 Task: View property listings for Spanish-style homes in Santa Fe, New Mexico, with a courtyard and tile flooring, and prioritize properties with southwestern flair.
Action: Mouse pressed left at (355, 244)
Screenshot: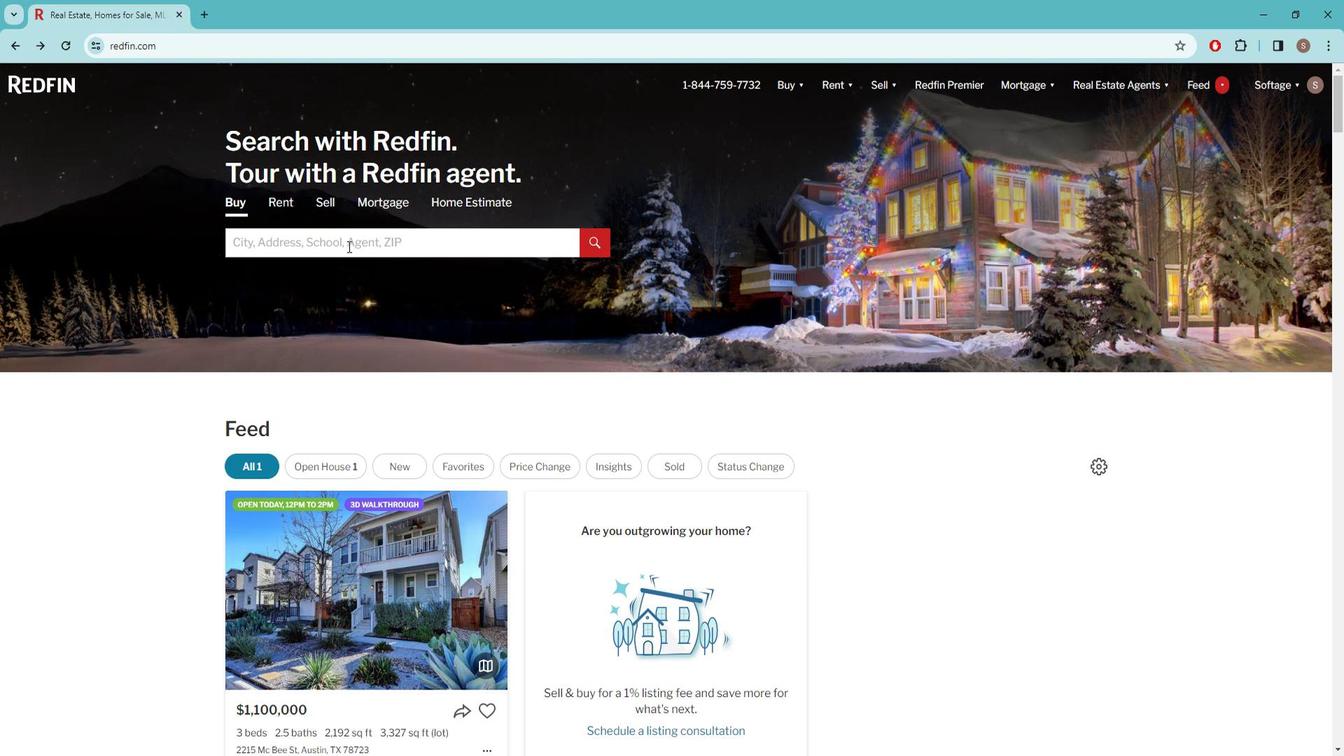 
Action: Key pressed s<Key.caps_lock>ANTA<Key.space><Key.caps_lock>f<Key.caps_lock>E
Screenshot: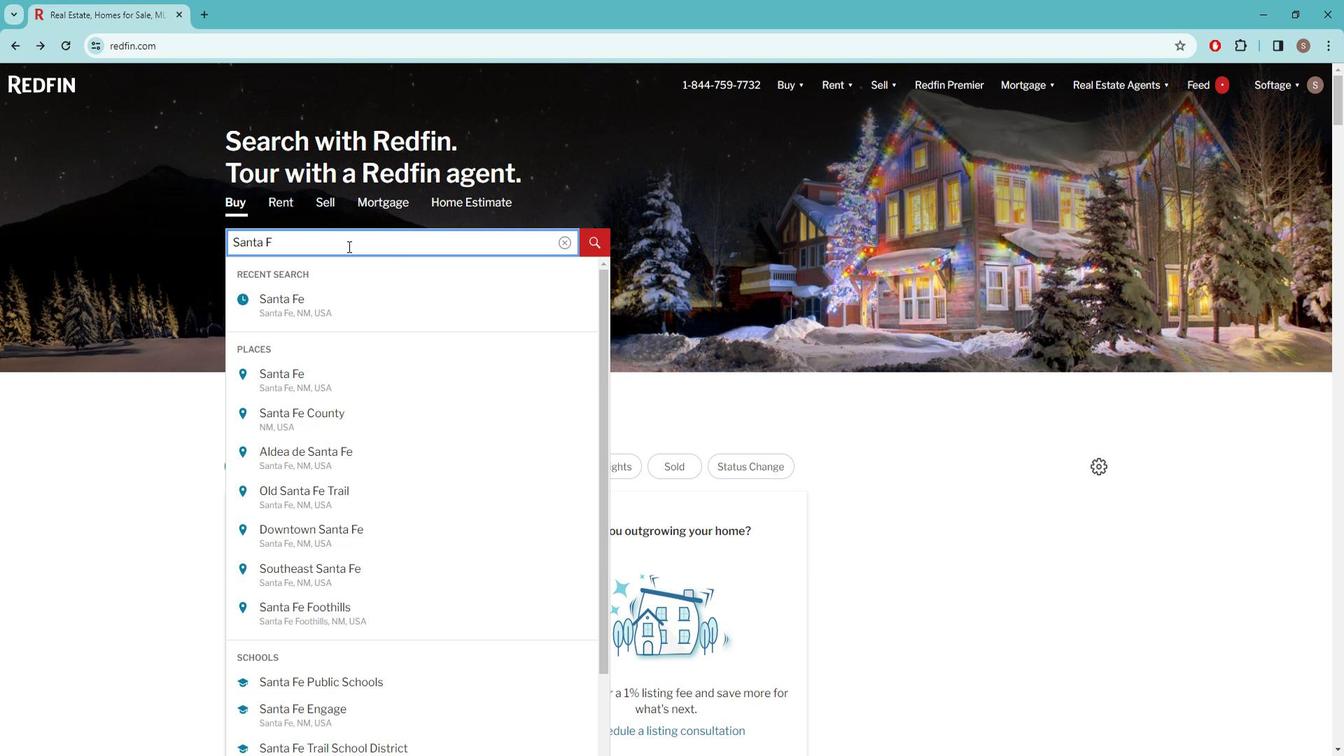 
Action: Mouse moved to (355, 291)
Screenshot: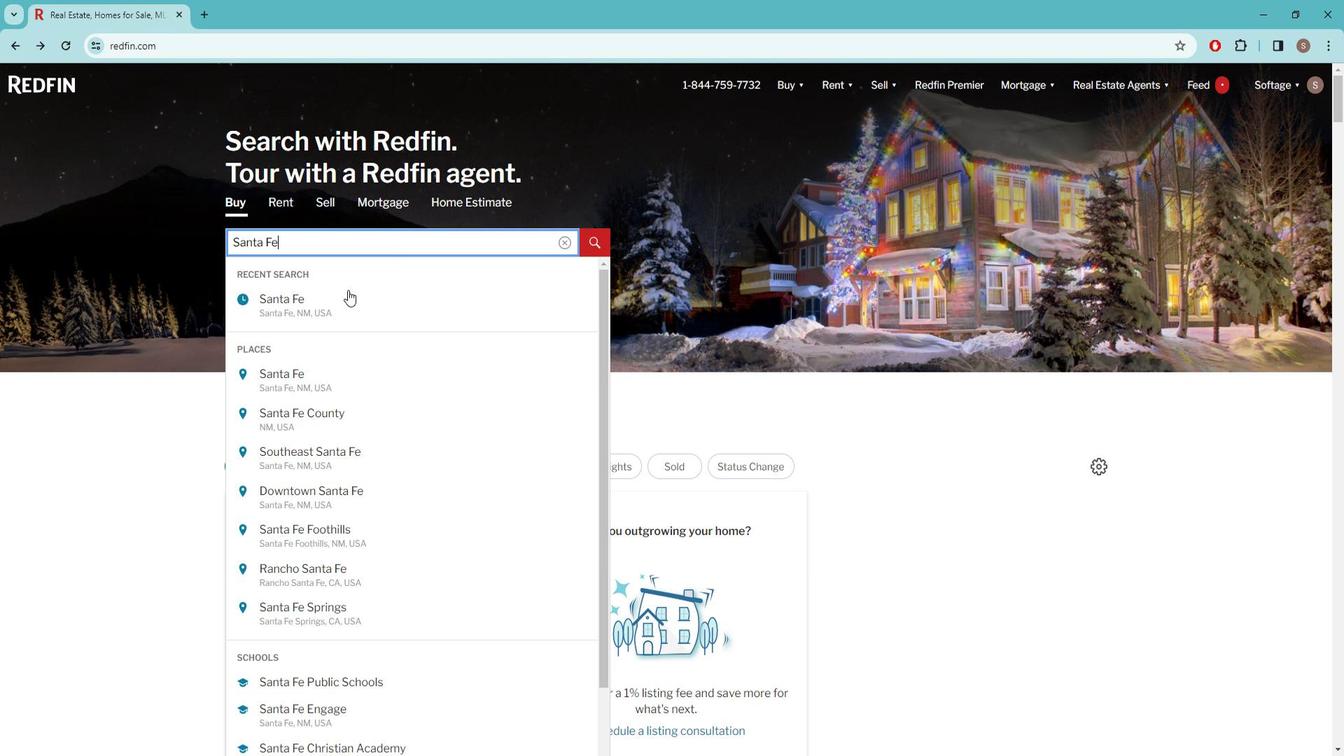 
Action: Mouse pressed left at (355, 291)
Screenshot: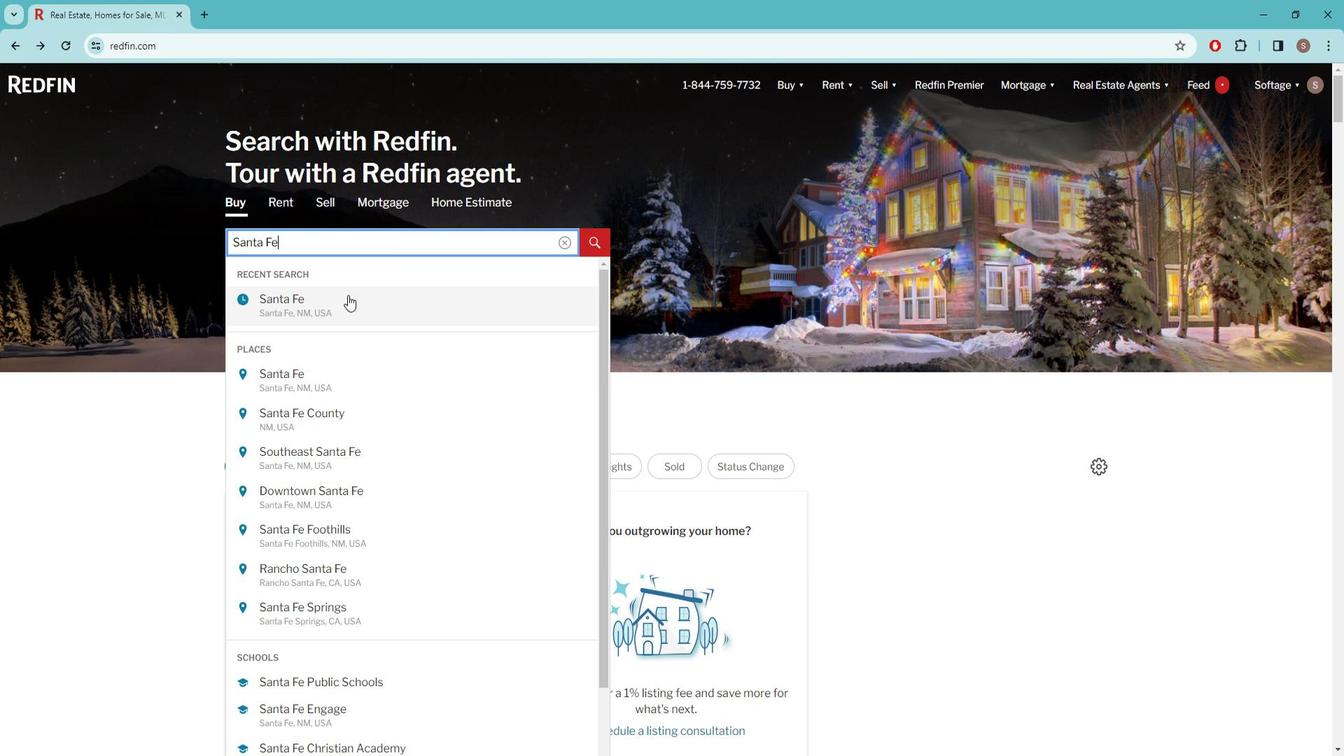 
Action: Mouse moved to (1189, 176)
Screenshot: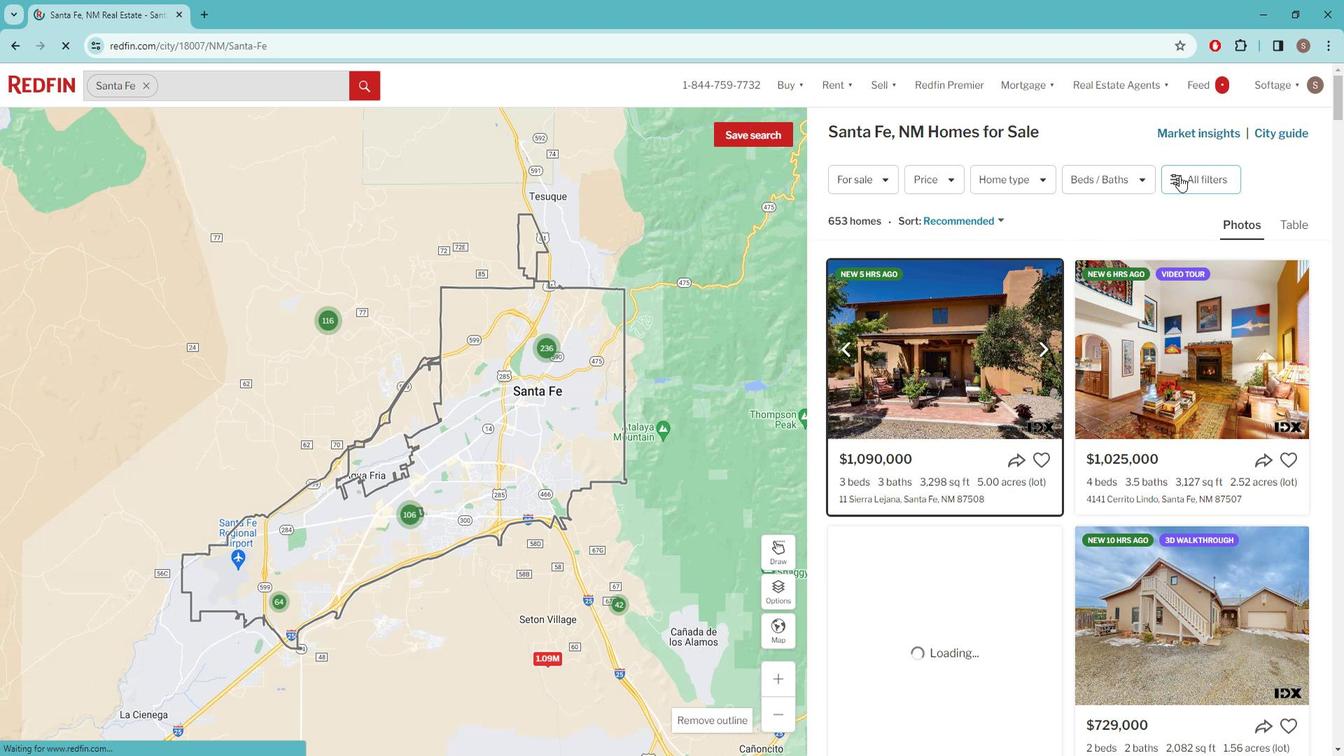 
Action: Mouse pressed left at (1189, 176)
Screenshot: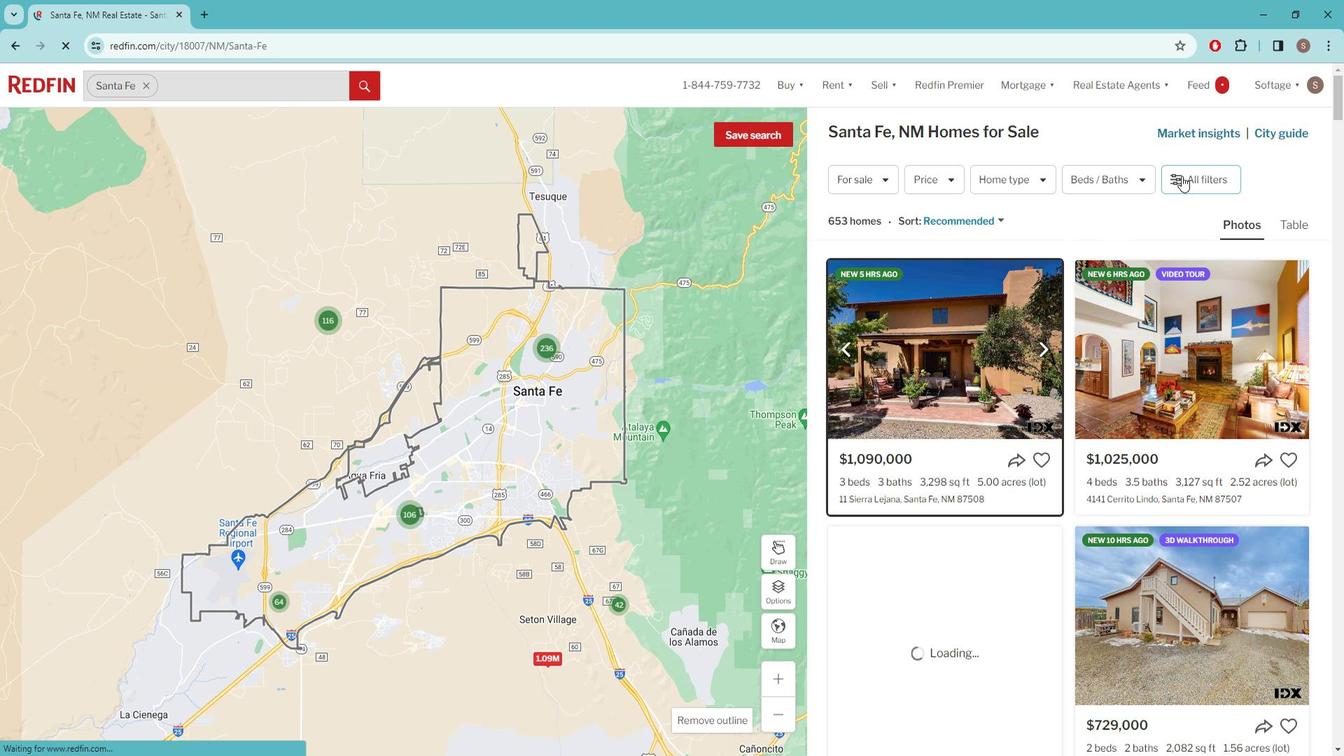 
Action: Mouse pressed left at (1189, 176)
Screenshot: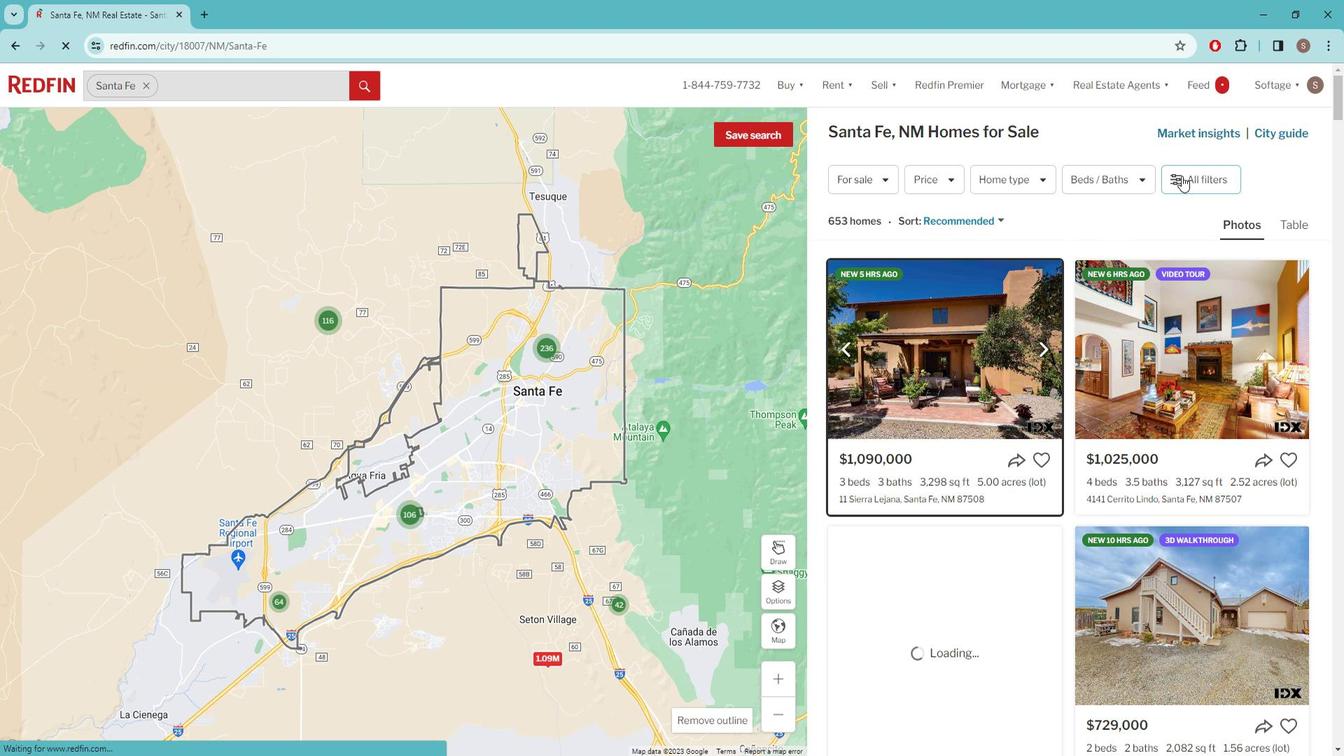 
Action: Mouse pressed left at (1189, 176)
Screenshot: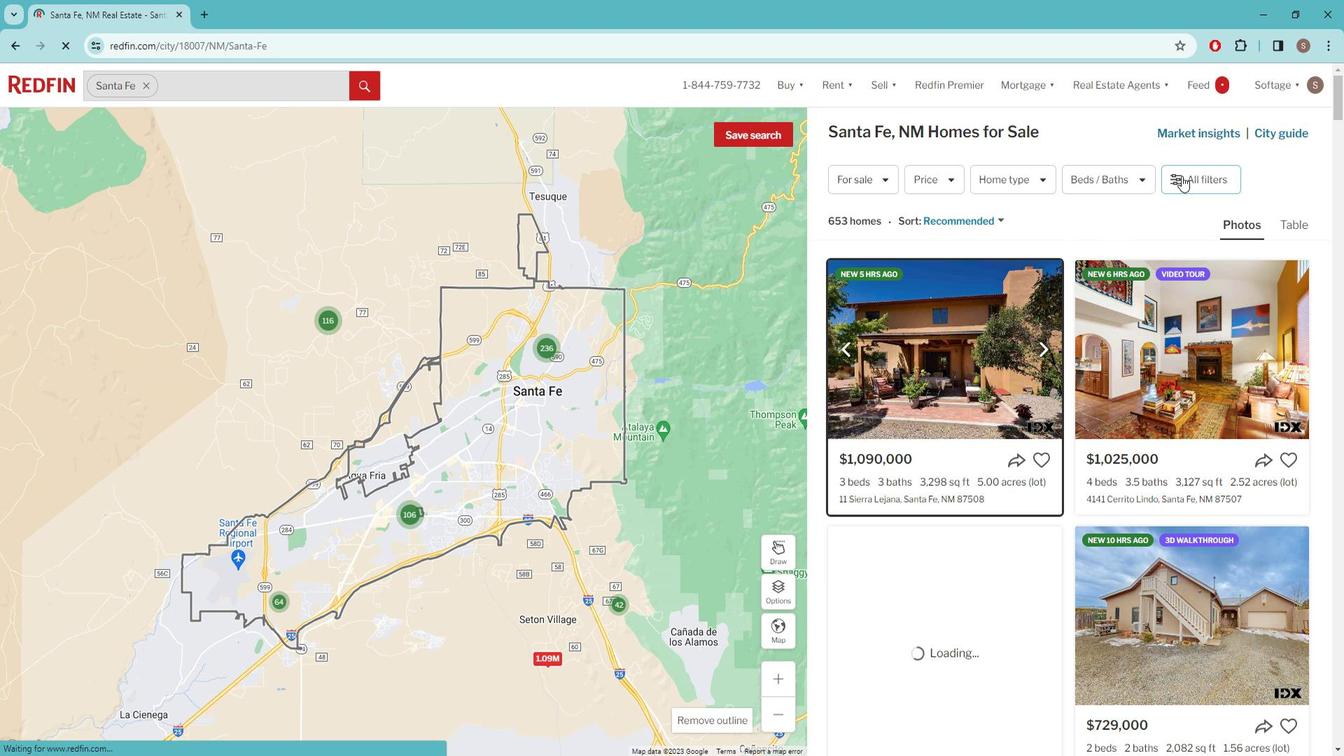 
Action: Mouse pressed left at (1189, 176)
Screenshot: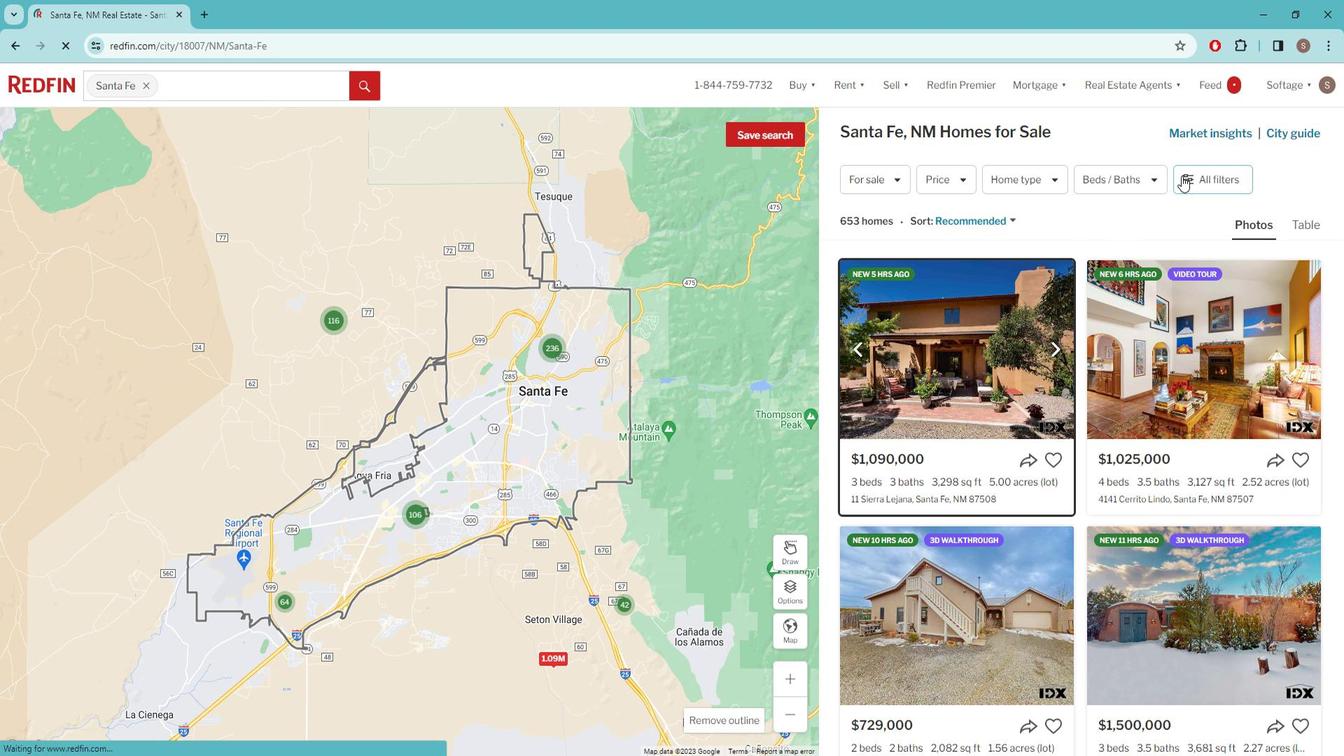 
Action: Mouse moved to (1156, 230)
Screenshot: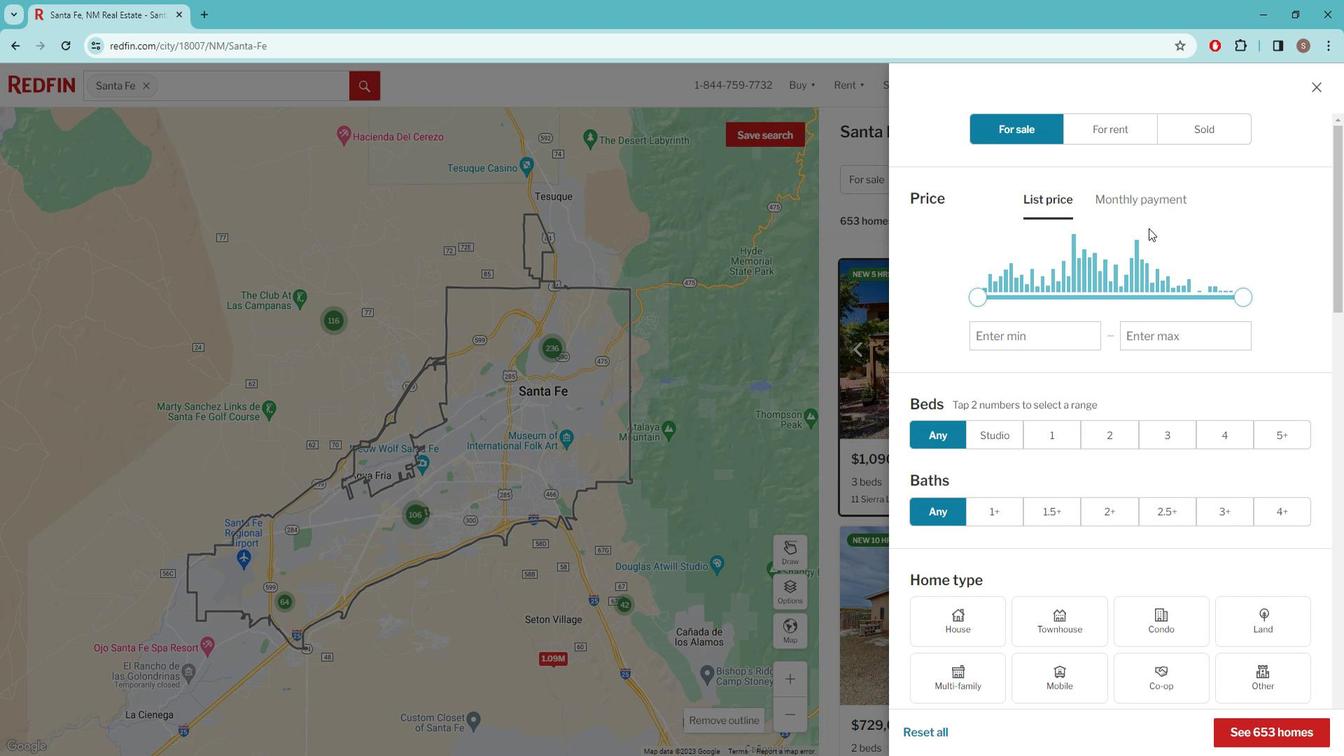 
Action: Mouse scrolled (1156, 229) with delta (0, 0)
Screenshot: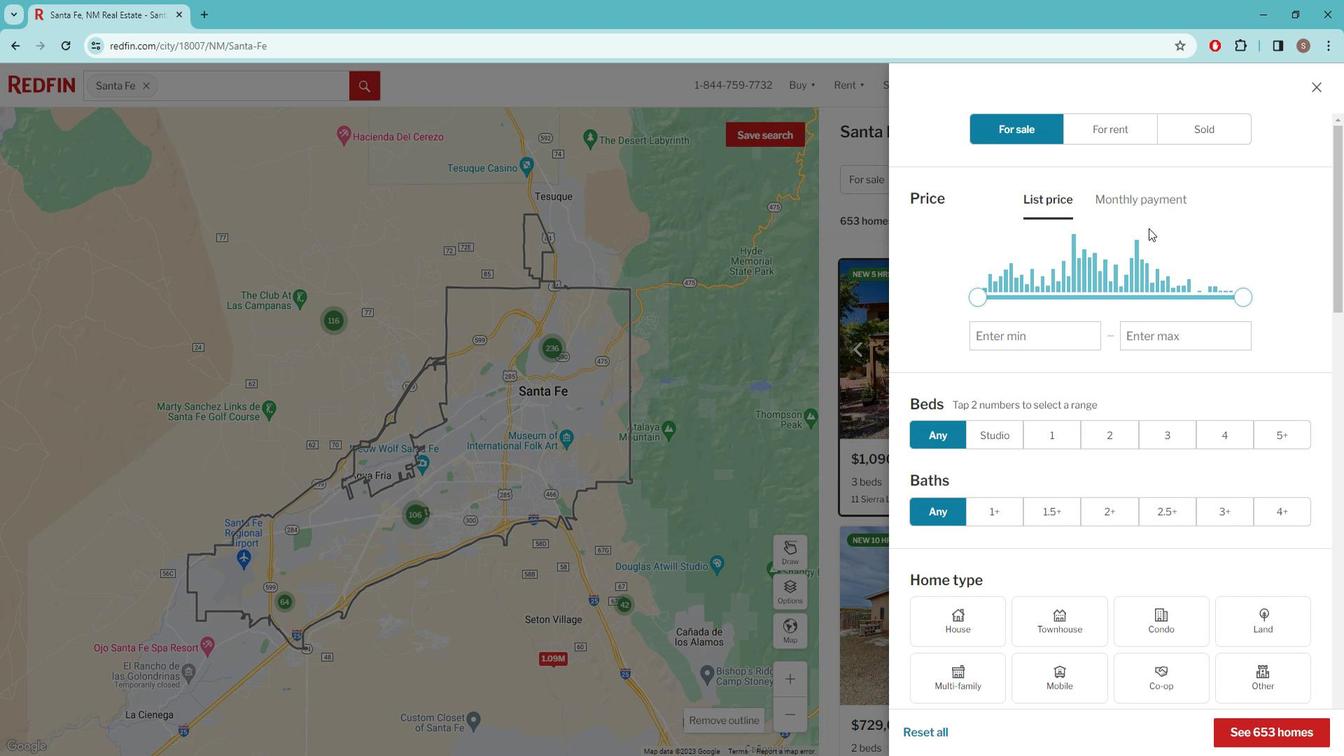 
Action: Mouse moved to (1153, 233)
Screenshot: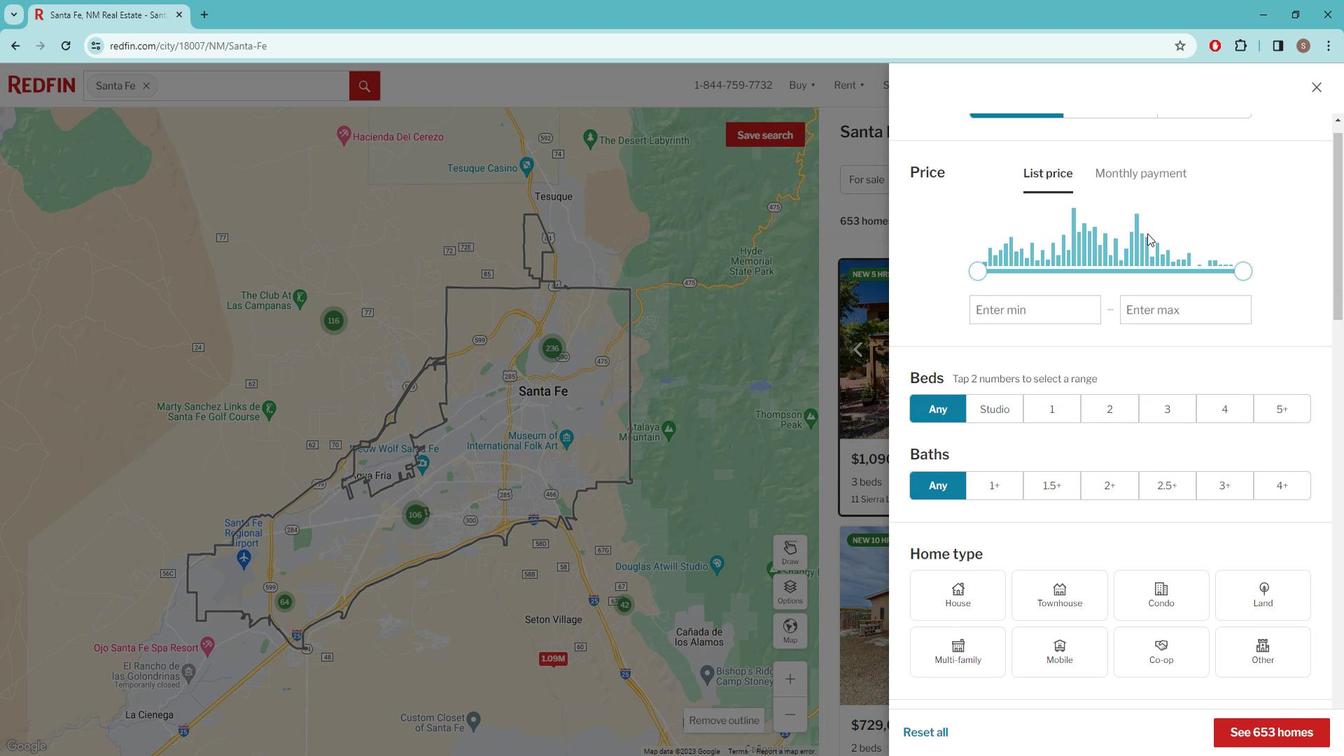 
Action: Mouse scrolled (1153, 233) with delta (0, 0)
Screenshot: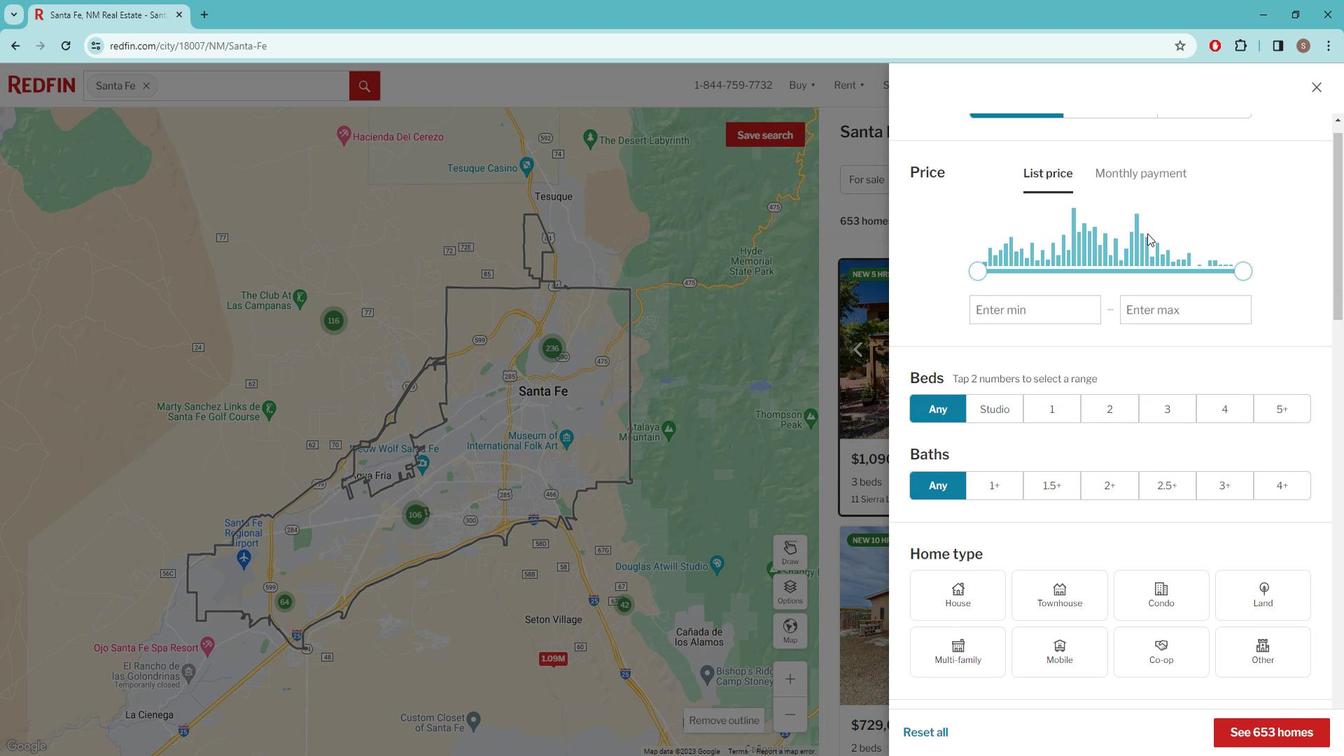 
Action: Mouse moved to (1137, 254)
Screenshot: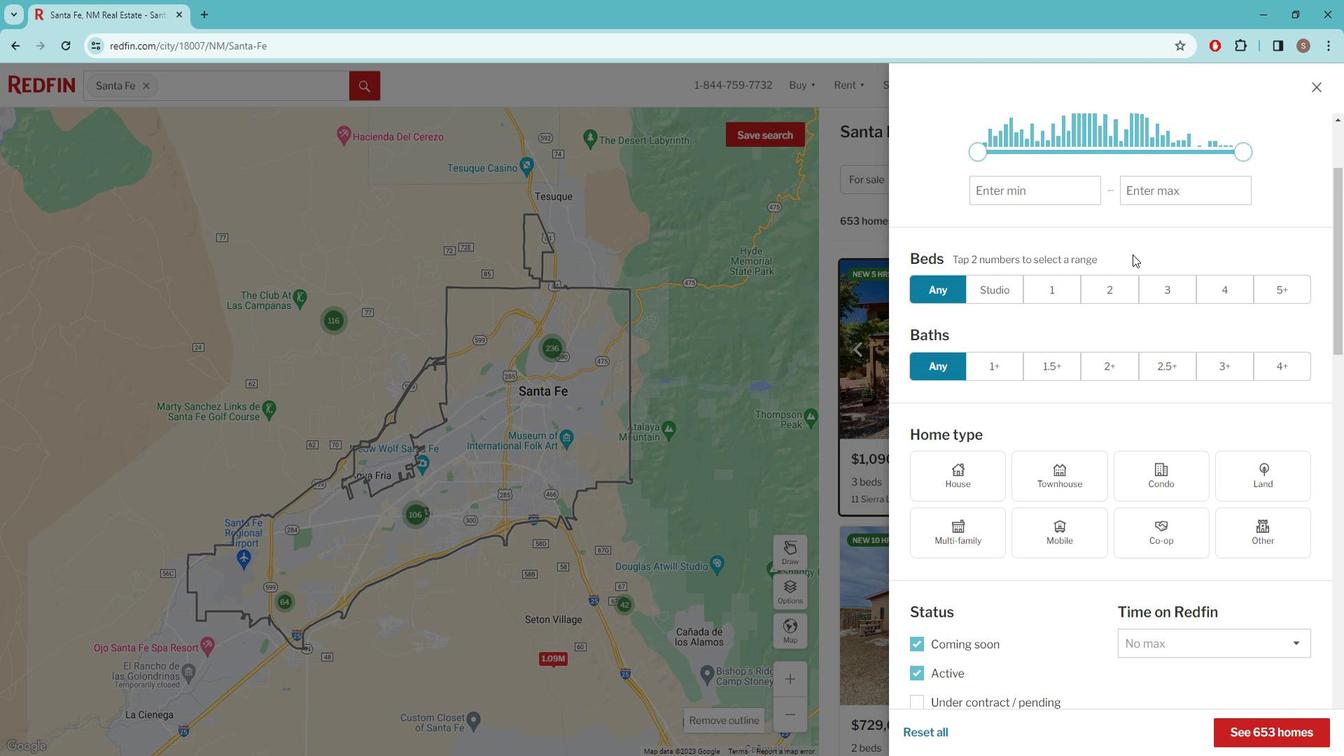 
Action: Mouse scrolled (1137, 254) with delta (0, 0)
Screenshot: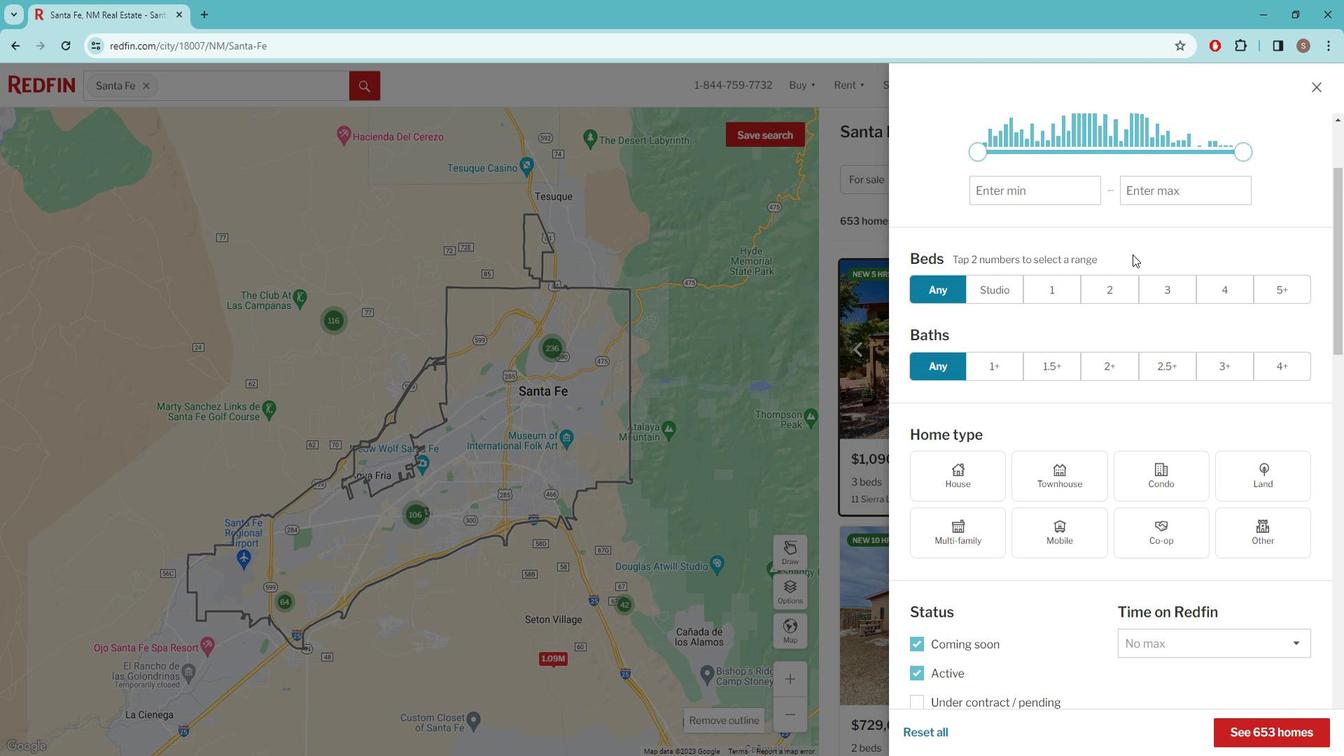 
Action: Mouse moved to (1134, 255)
Screenshot: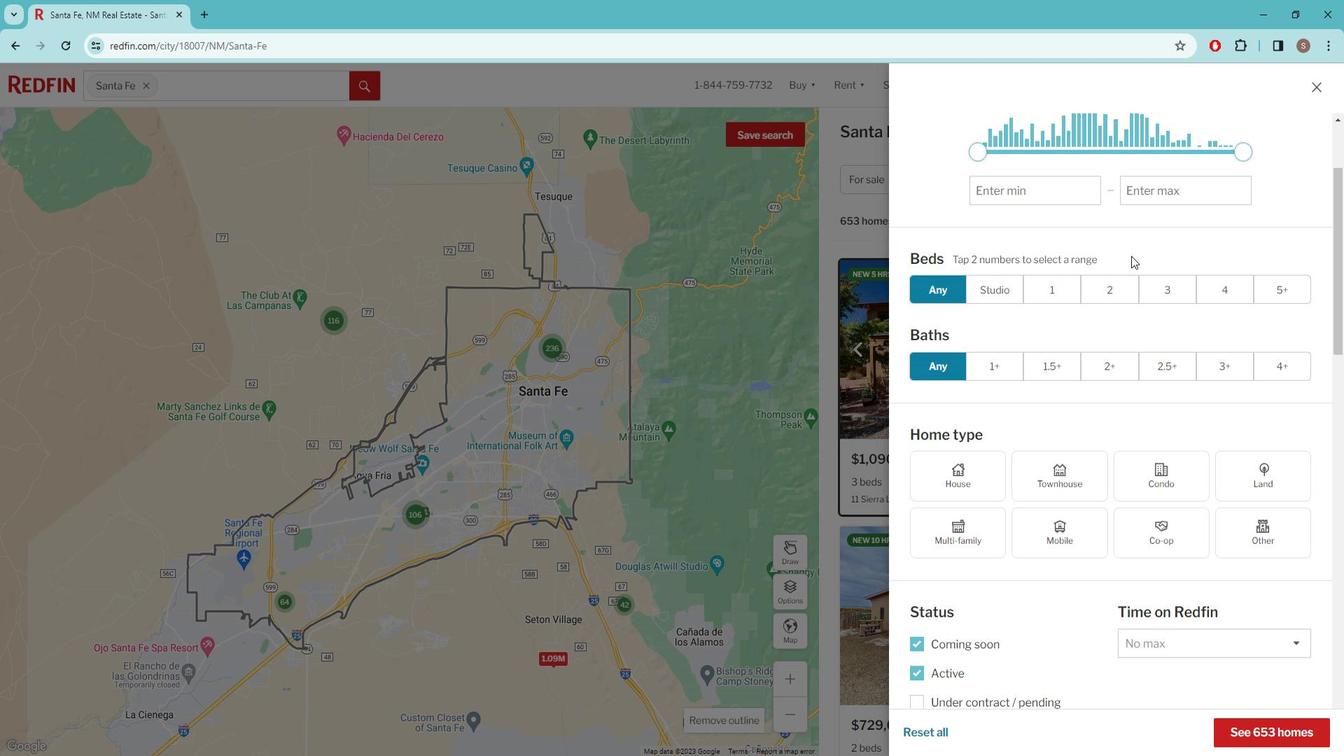 
Action: Mouse scrolled (1134, 254) with delta (0, 0)
Screenshot: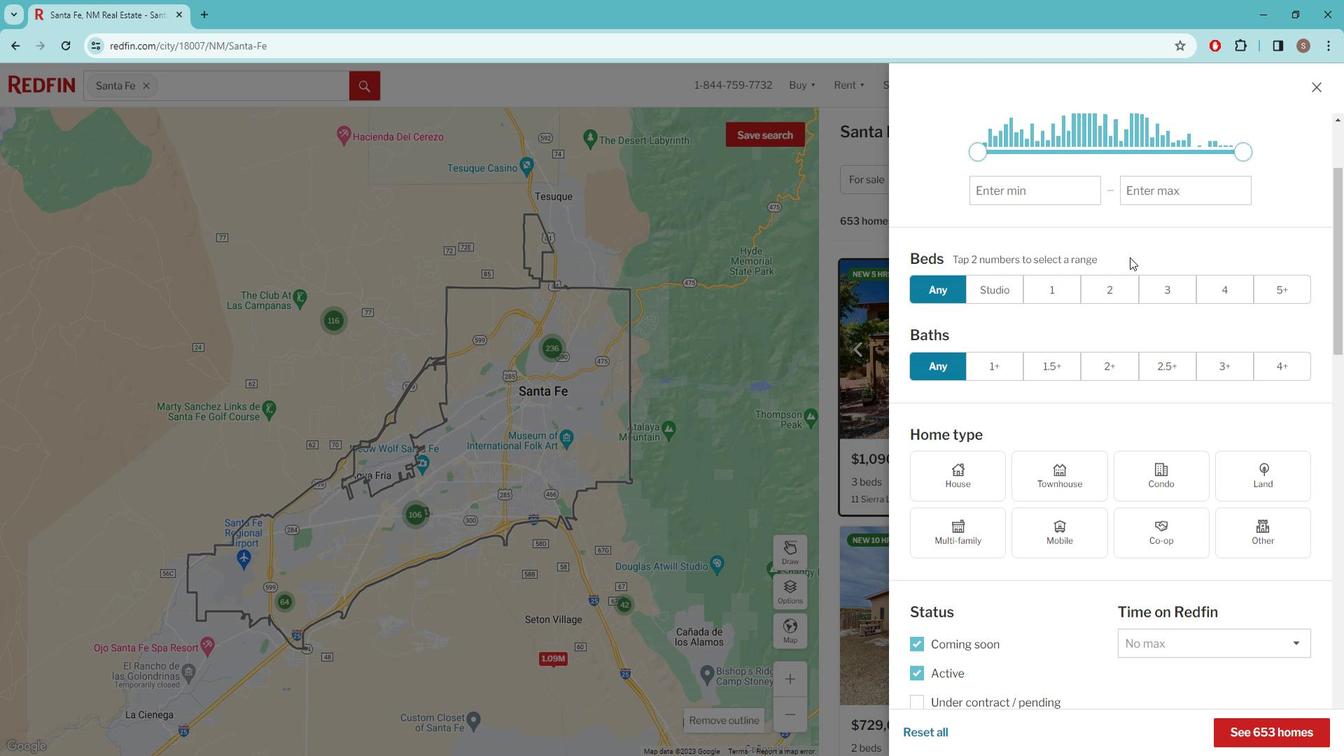 
Action: Mouse moved to (1131, 257)
Screenshot: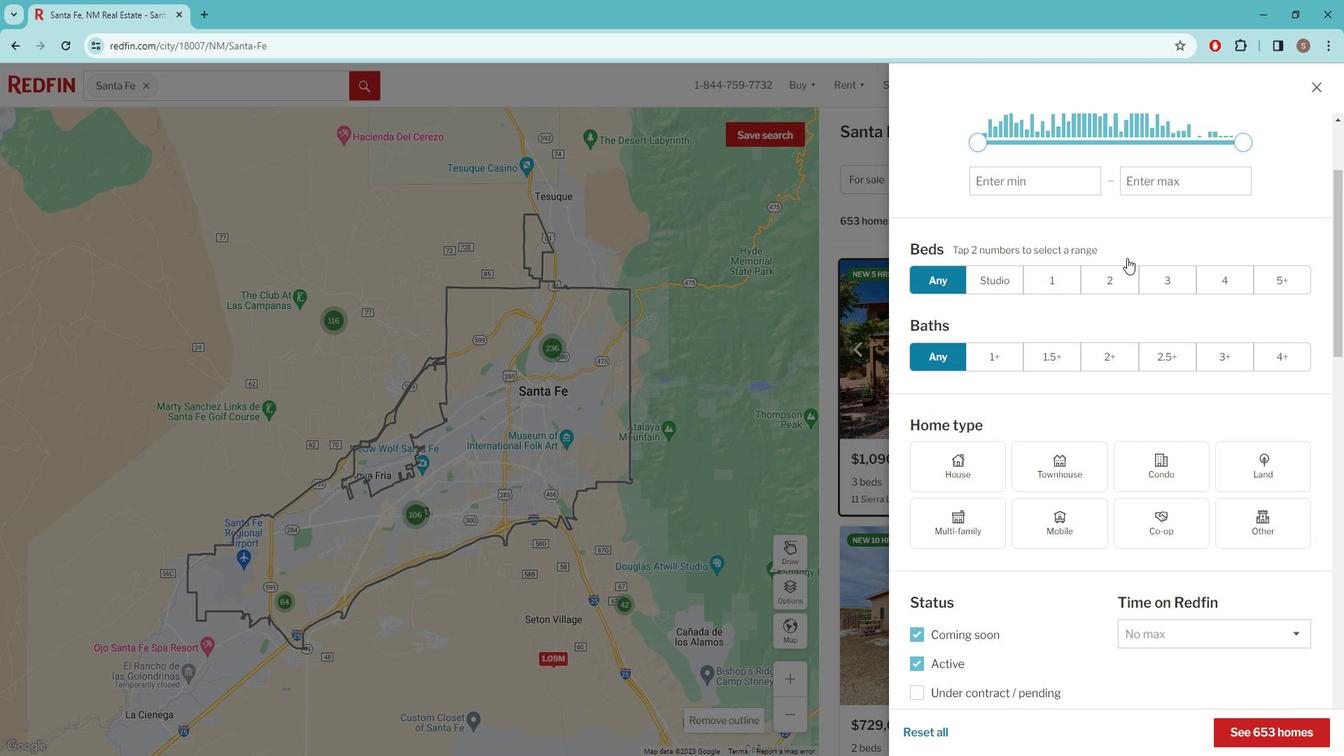 
Action: Mouse scrolled (1131, 257) with delta (0, 0)
Screenshot: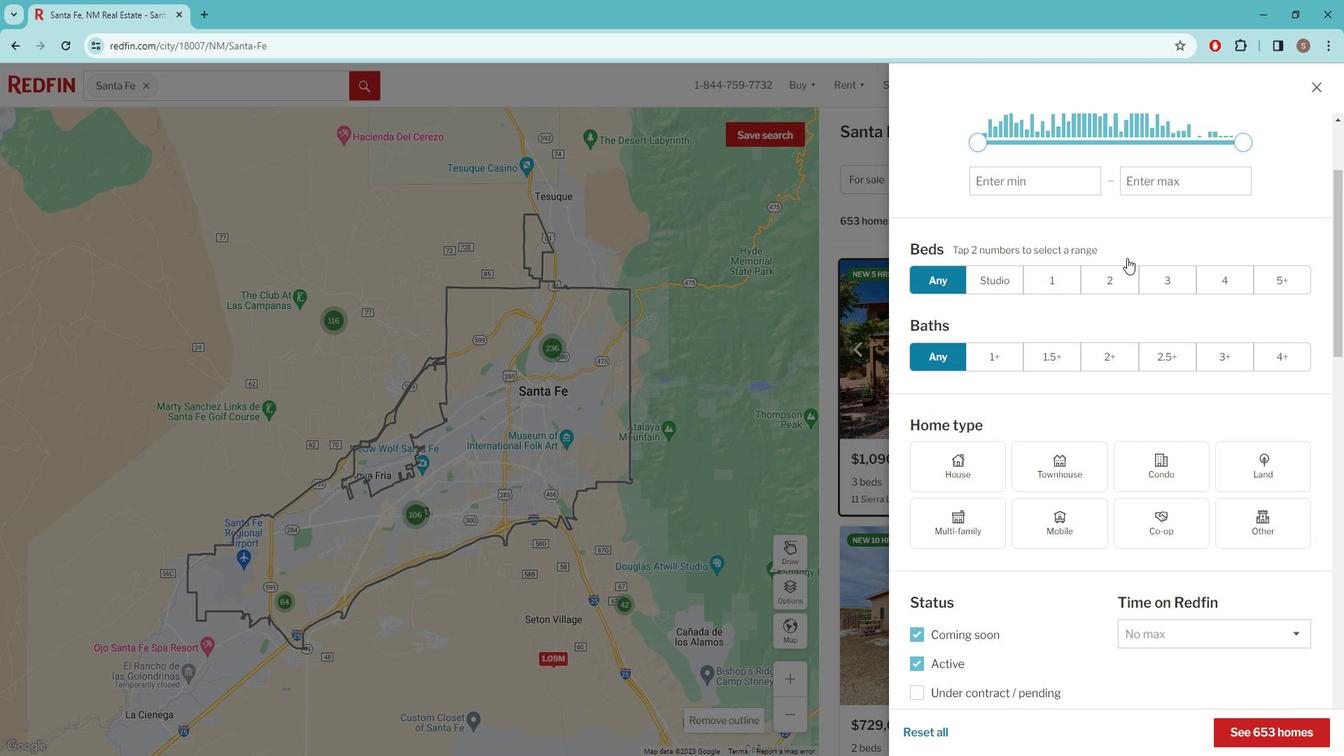 
Action: Mouse moved to (1125, 260)
Screenshot: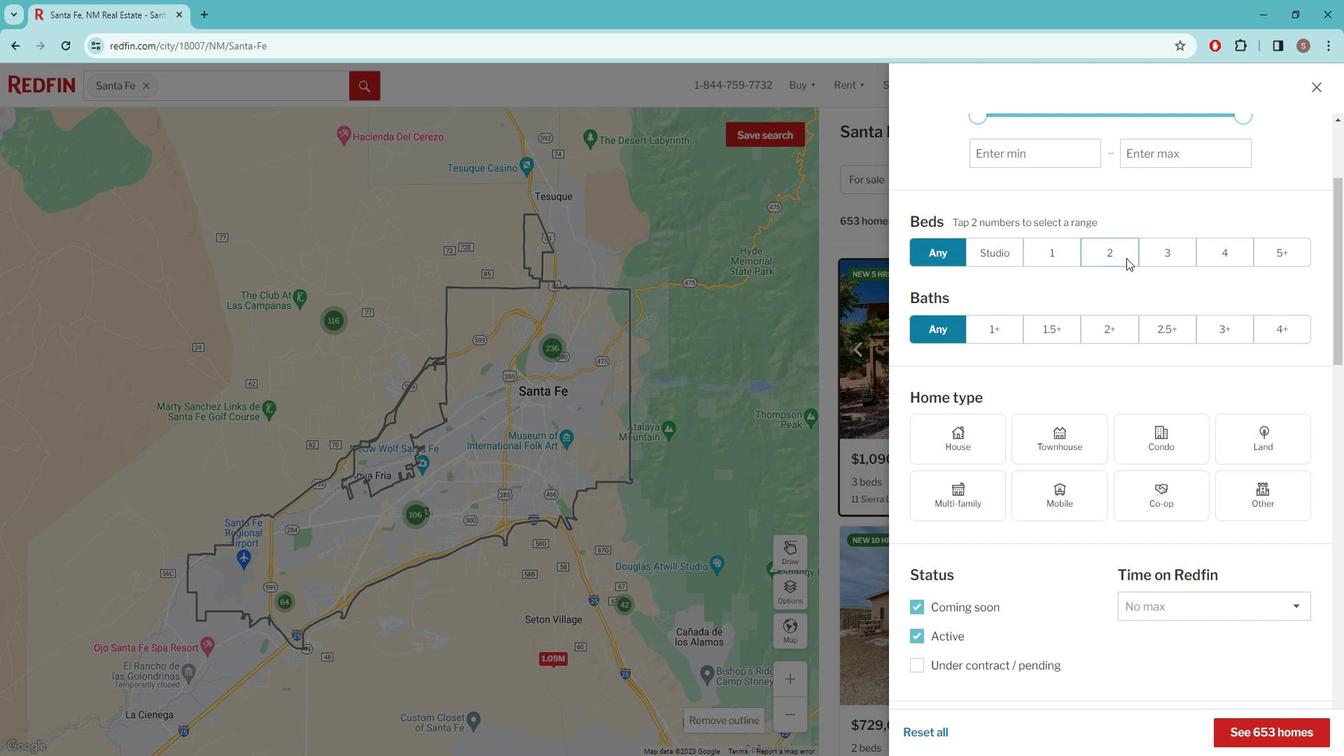 
Action: Mouse scrolled (1125, 259) with delta (0, 0)
Screenshot: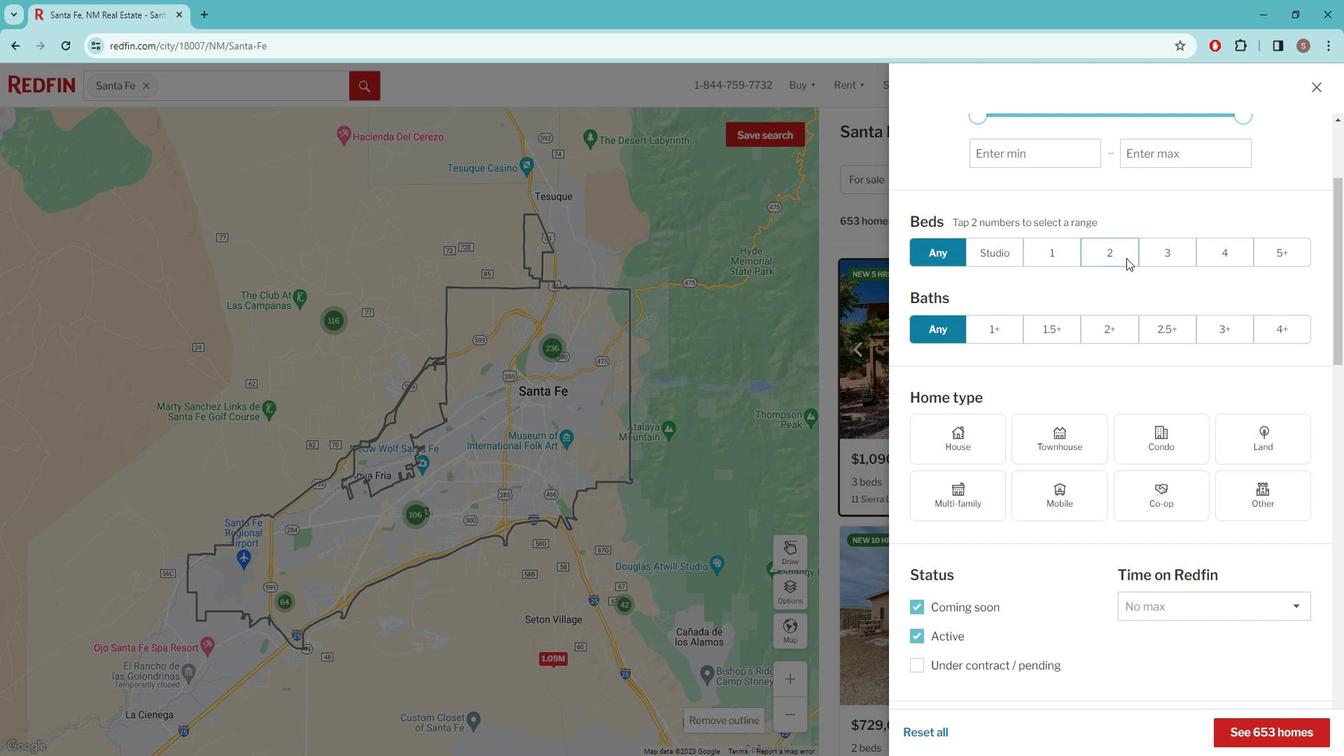 
Action: Mouse moved to (1024, 399)
Screenshot: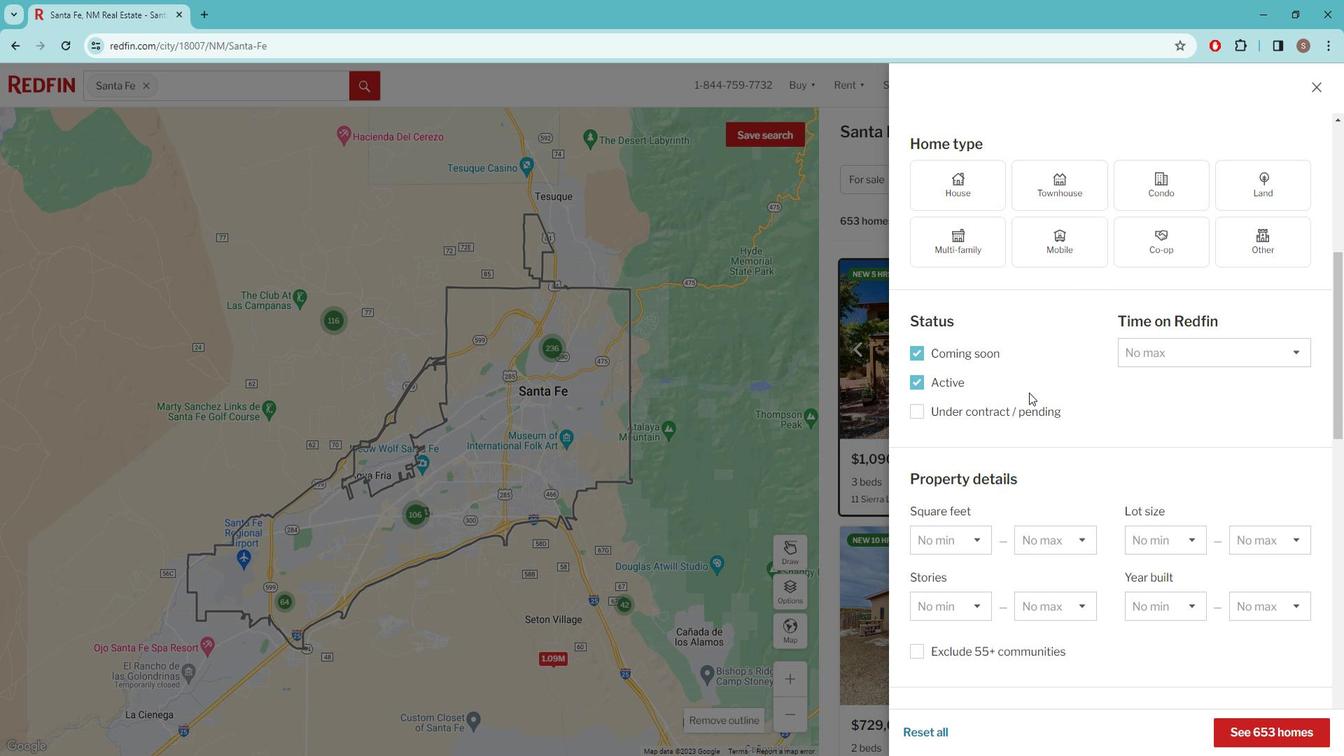 
Action: Mouse scrolled (1024, 399) with delta (0, 0)
Screenshot: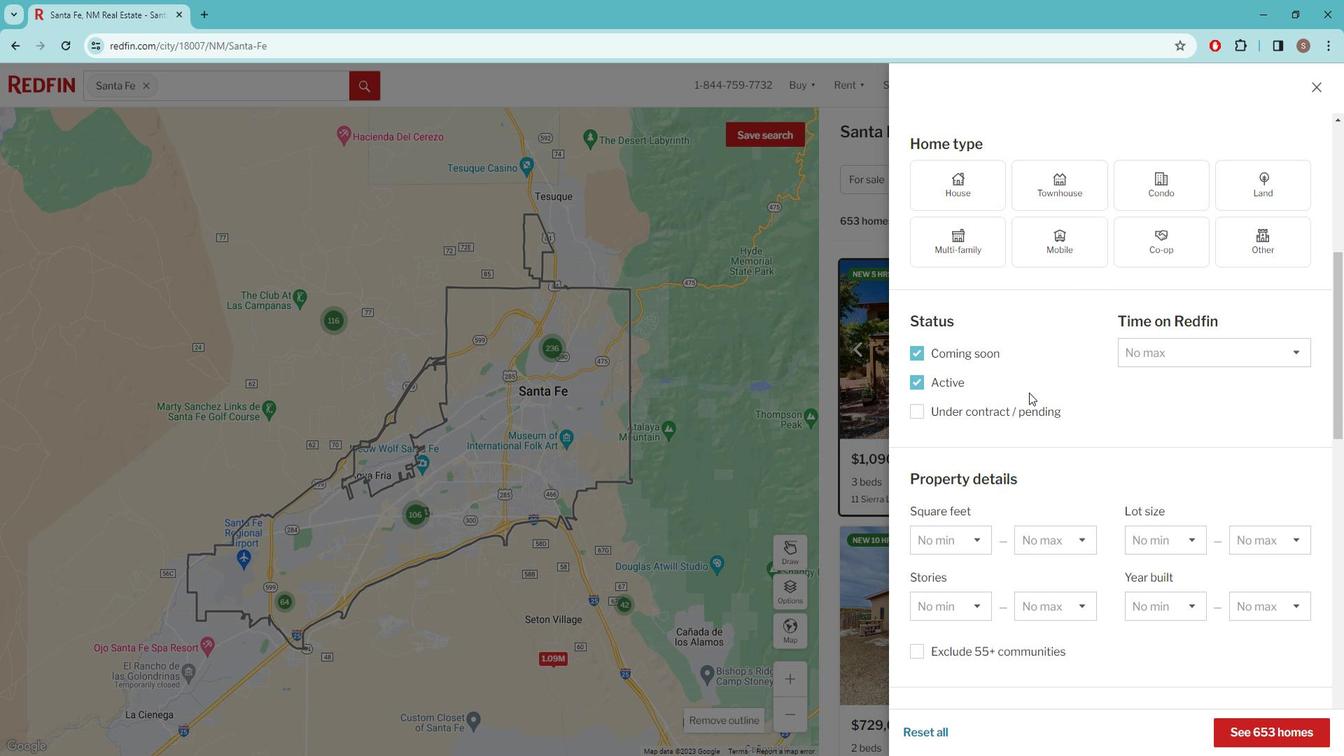 
Action: Mouse moved to (970, 425)
Screenshot: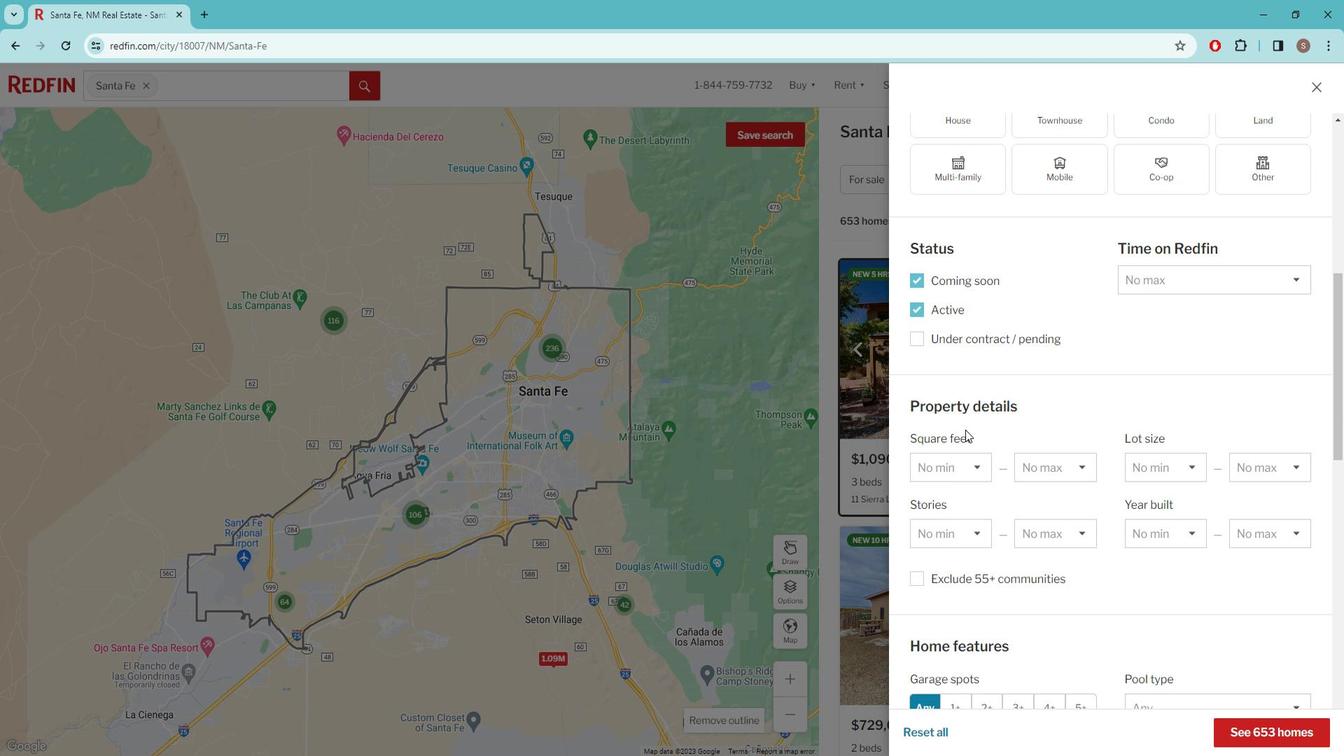
Action: Mouse scrolled (970, 425) with delta (0, 0)
Screenshot: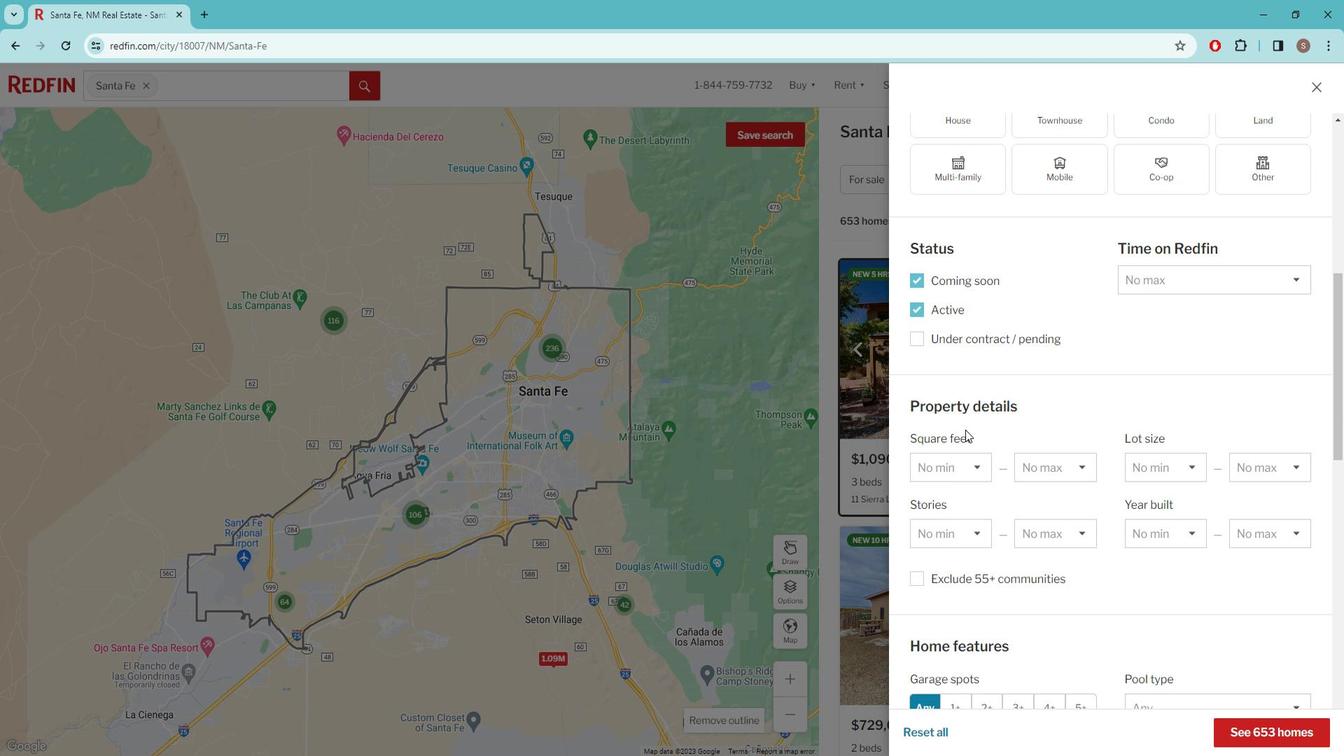 
Action: Mouse moved to (973, 509)
Screenshot: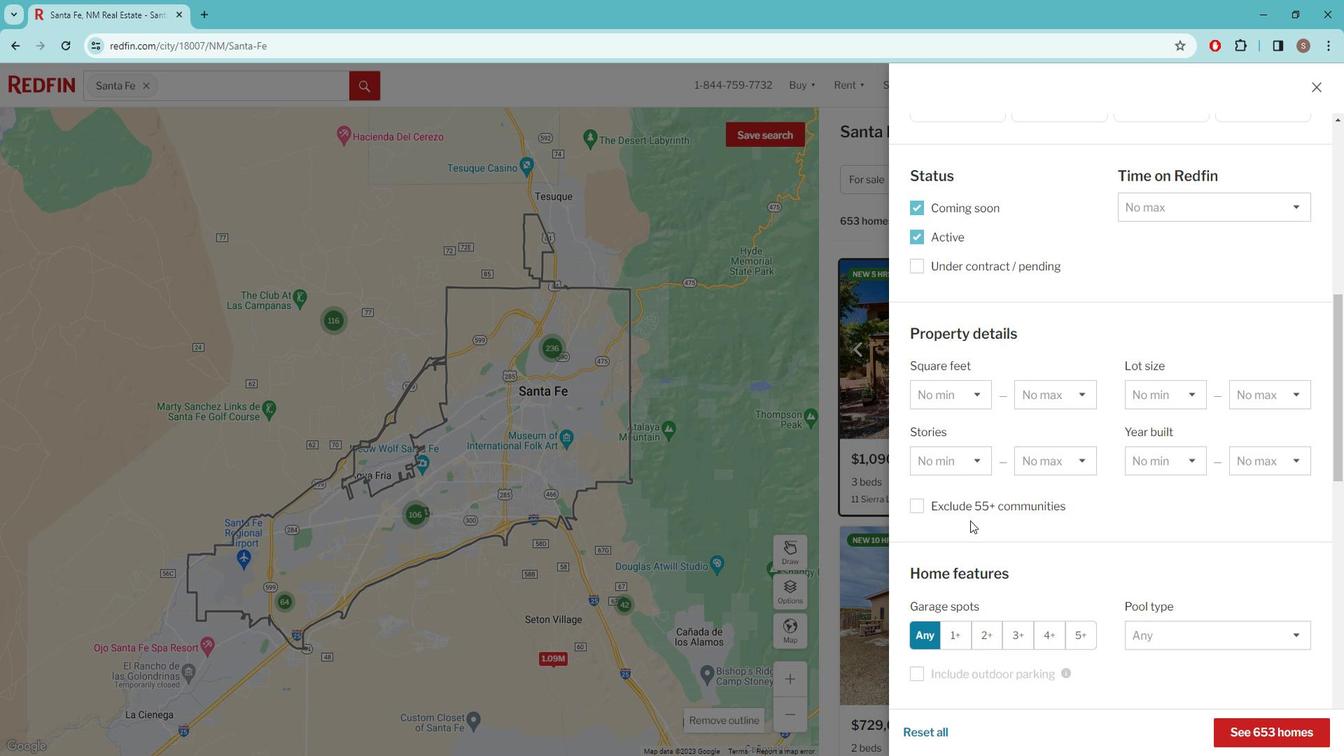 
Action: Mouse scrolled (973, 509) with delta (0, 0)
Screenshot: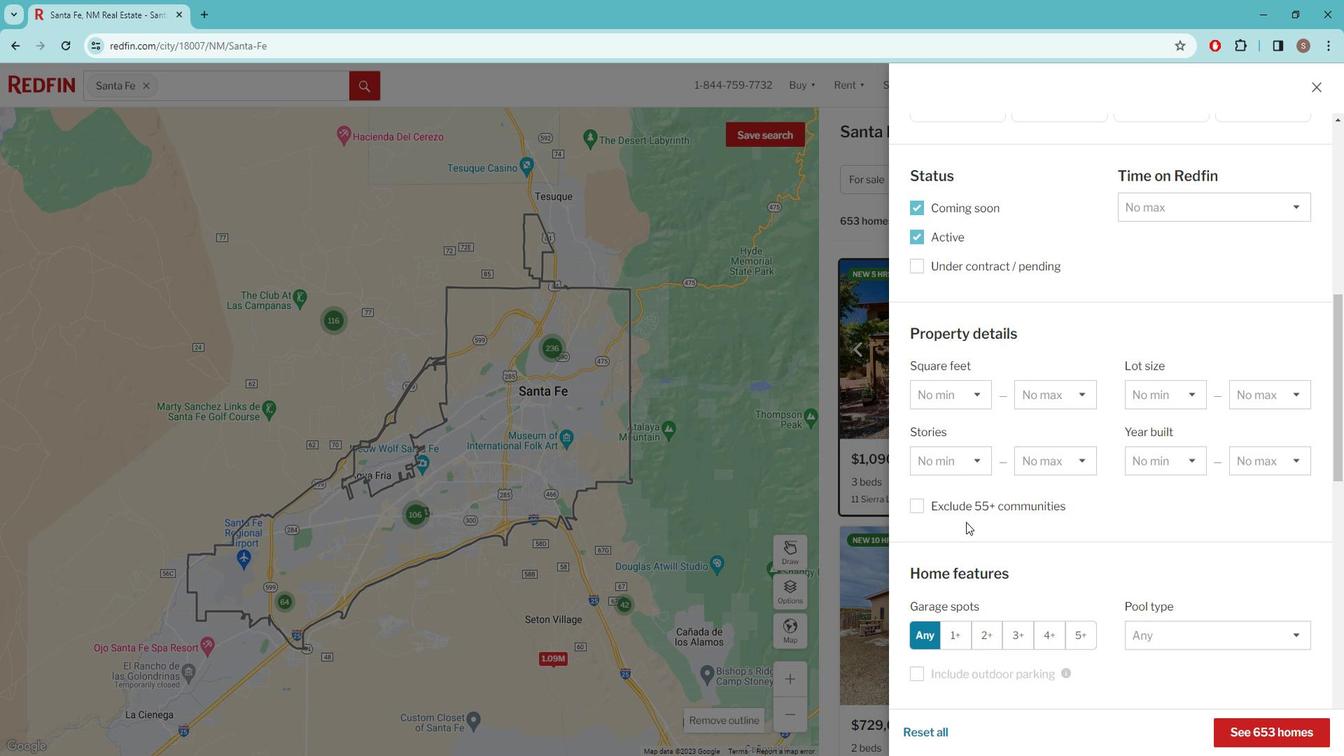 
Action: Mouse scrolled (973, 509) with delta (0, 0)
Screenshot: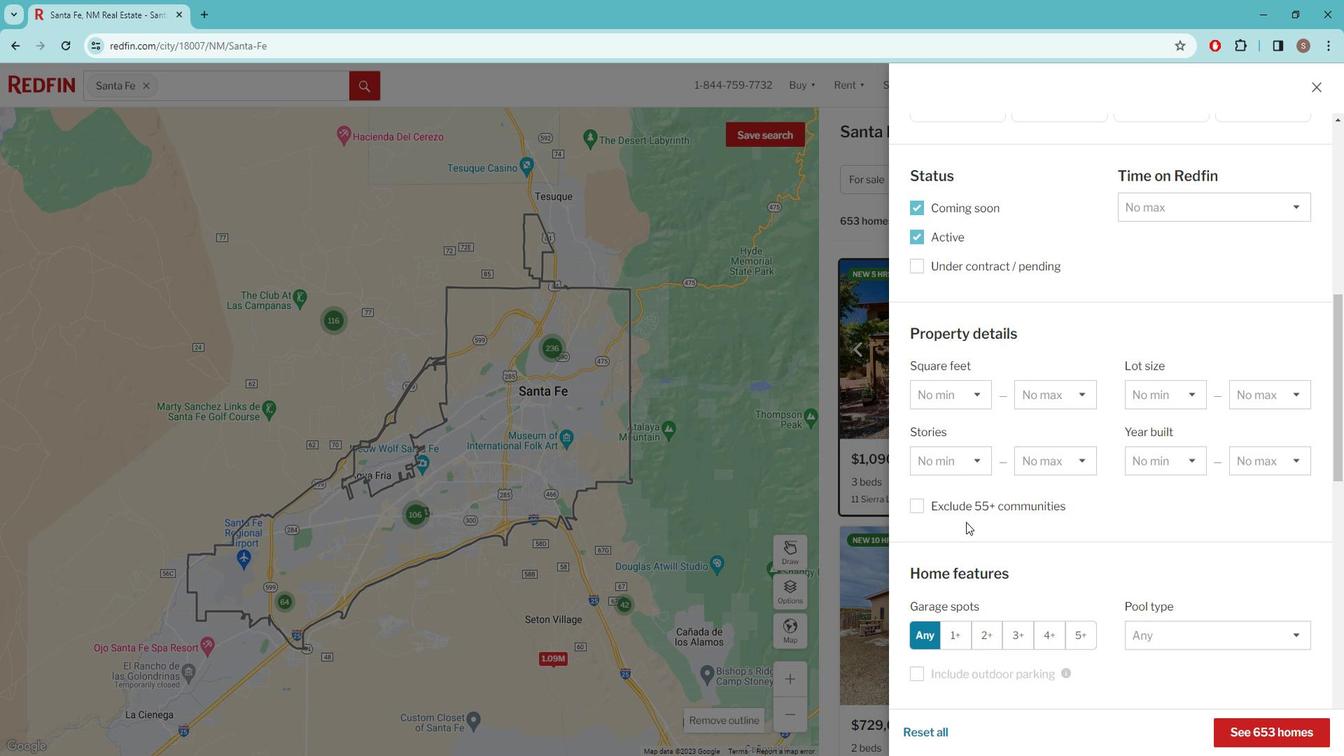 
Action: Mouse scrolled (973, 509) with delta (0, 0)
Screenshot: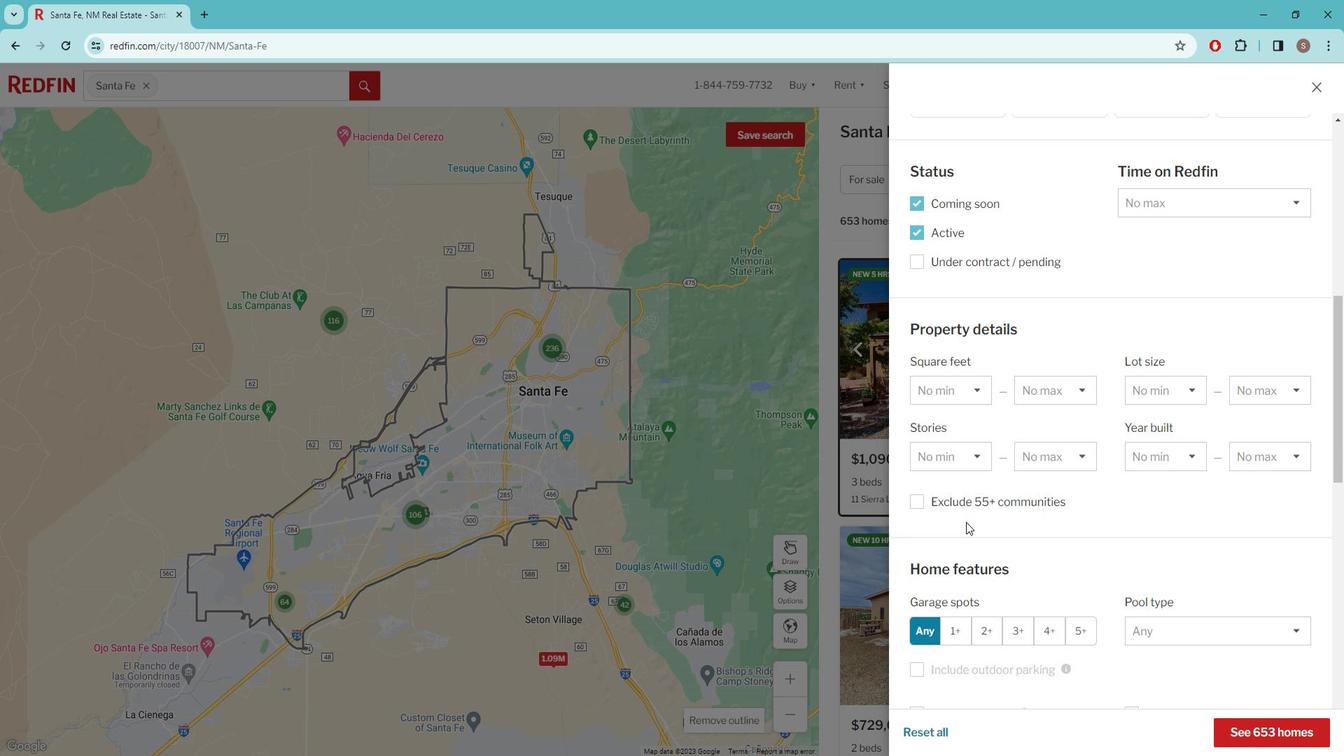 
Action: Mouse moved to (965, 508)
Screenshot: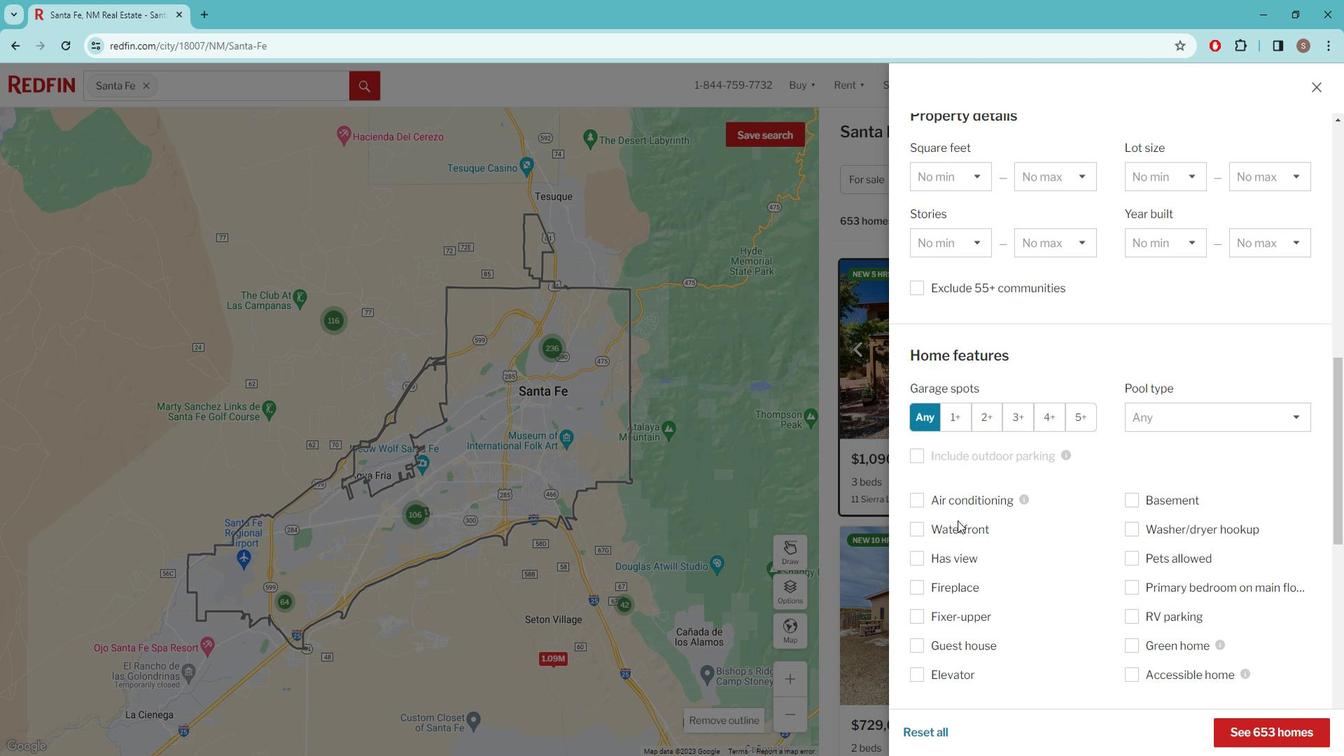 
Action: Mouse scrolled (965, 507) with delta (0, 0)
Screenshot: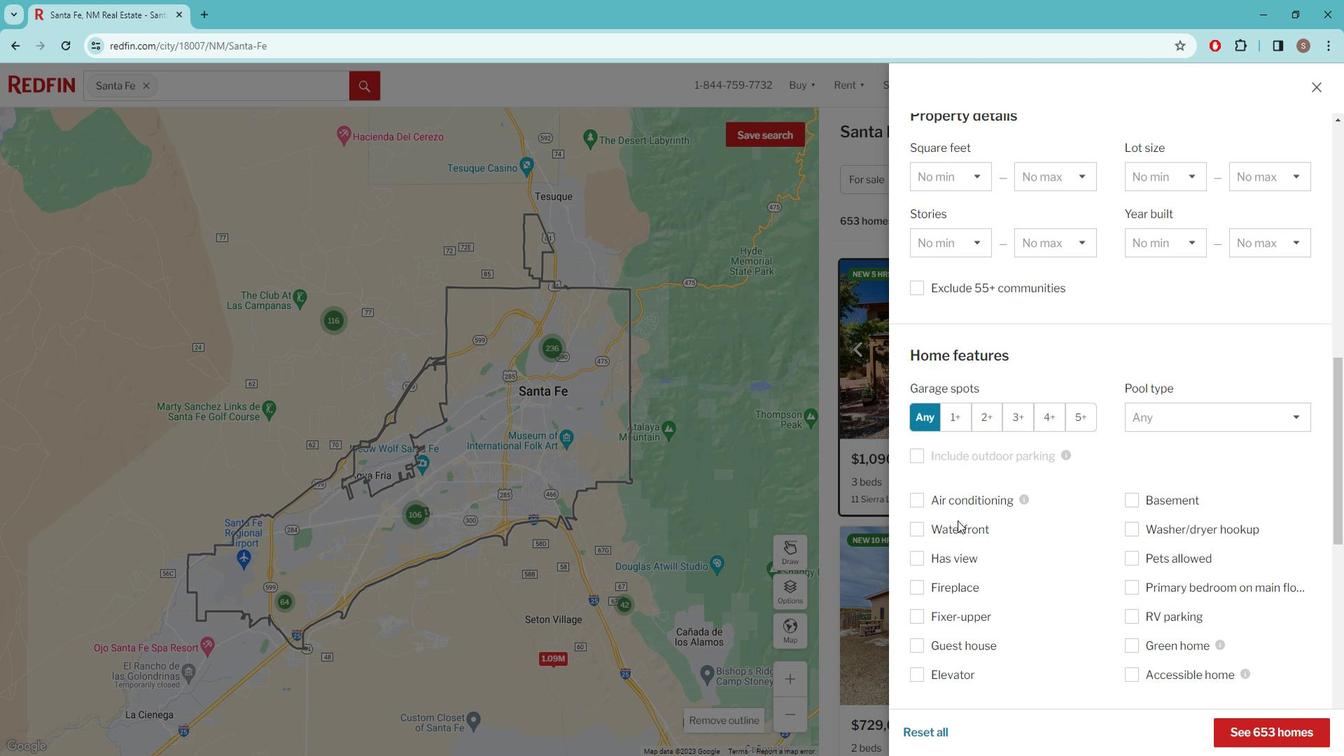 
Action: Mouse scrolled (965, 507) with delta (0, 0)
Screenshot: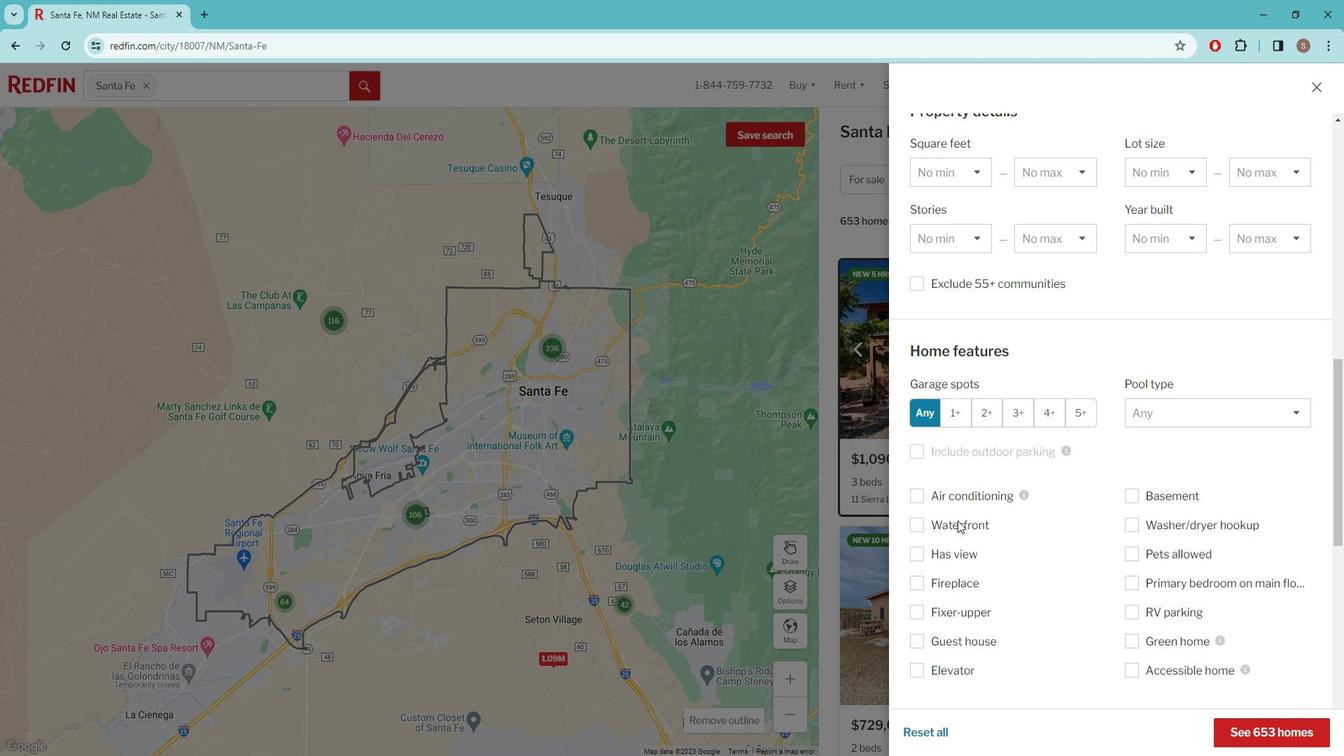 
Action: Mouse moved to (978, 584)
Screenshot: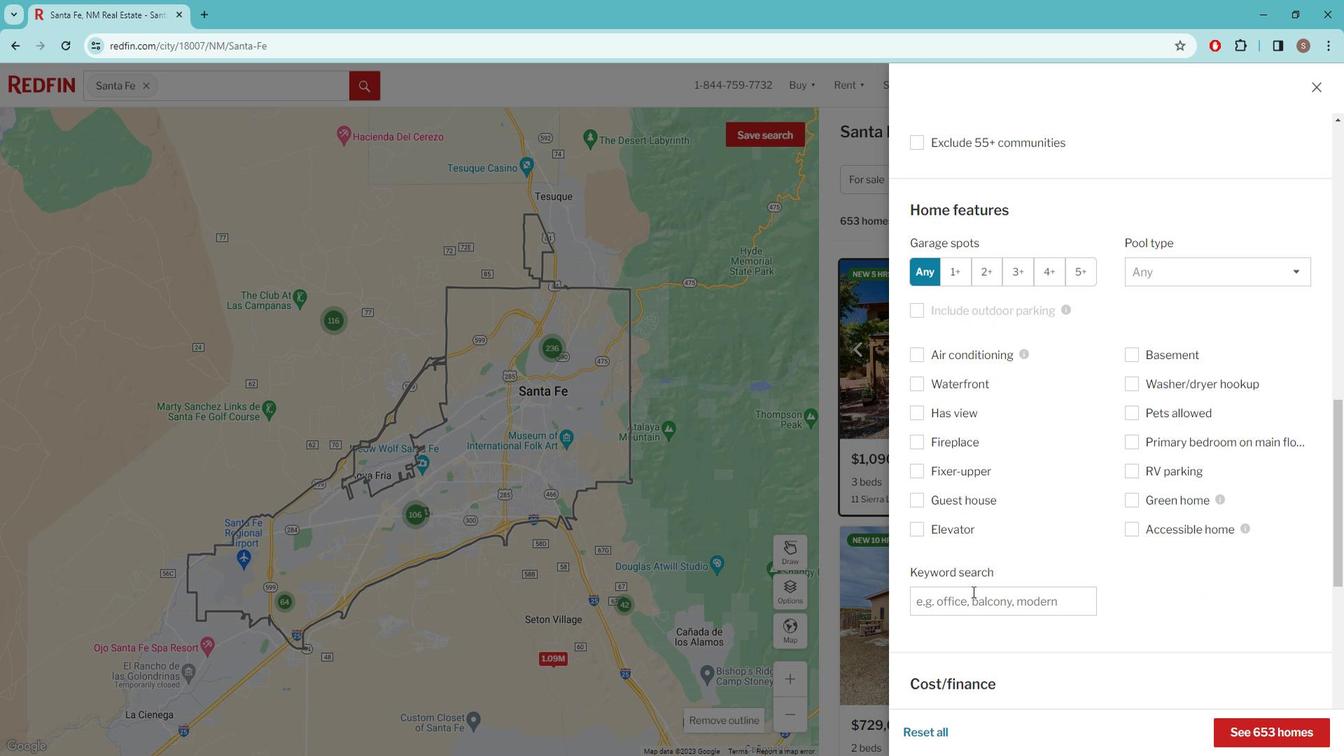 
Action: Mouse pressed left at (978, 584)
Screenshot: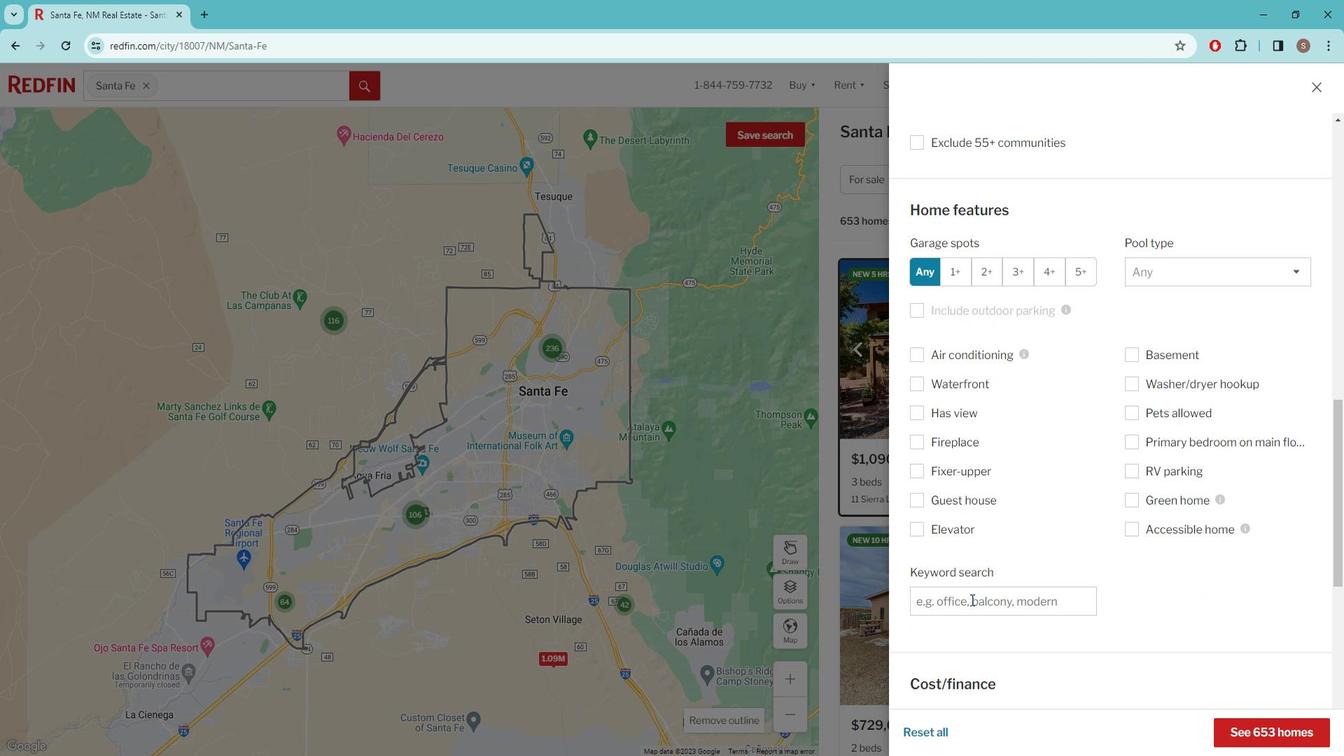 
Action: Key pressed <Key.caps_lock>s<Key.caps_lock>PANISH<Key.space>STYLE<Key.space>HOMES<Key.space>WITH<Key.space>TILE<Key.space>FLOORING<Key.space>AND<Key.space>COURTYARD<Key.space>
Screenshot: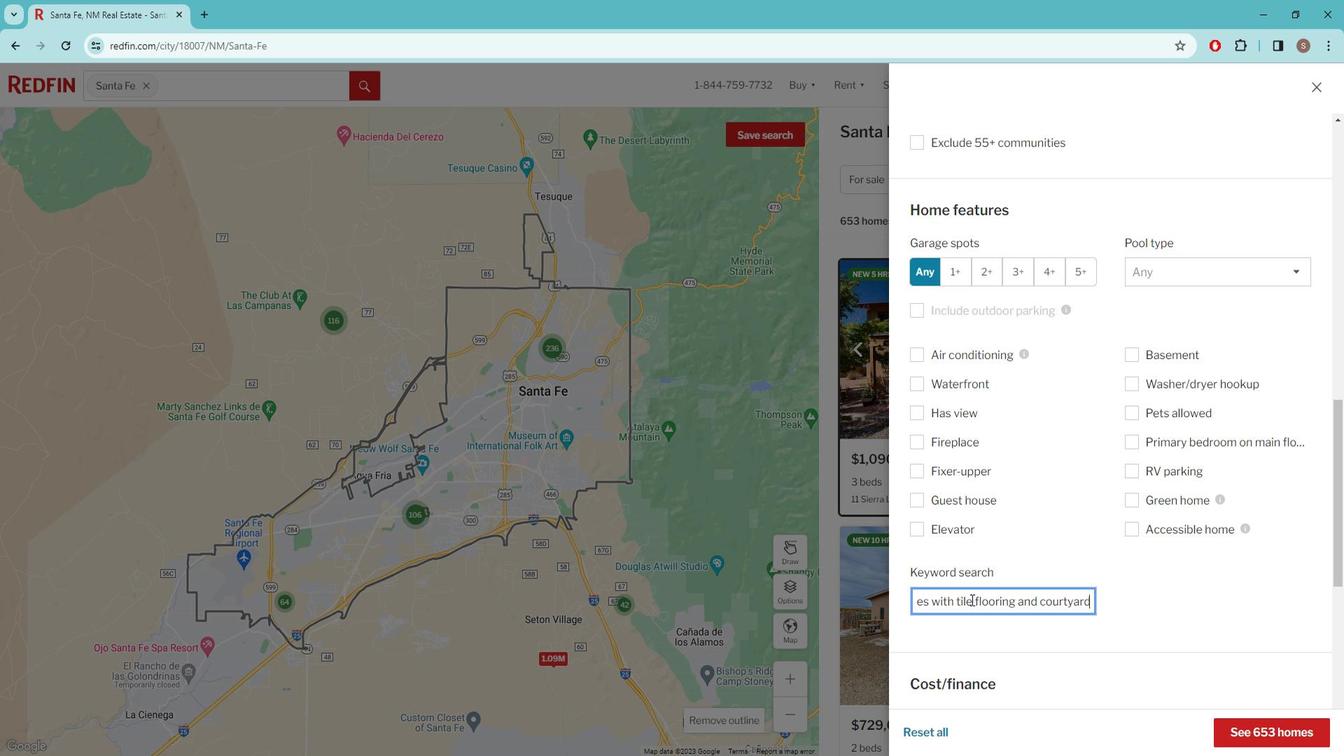 
Action: Mouse scrolled (978, 584) with delta (0, 0)
Screenshot: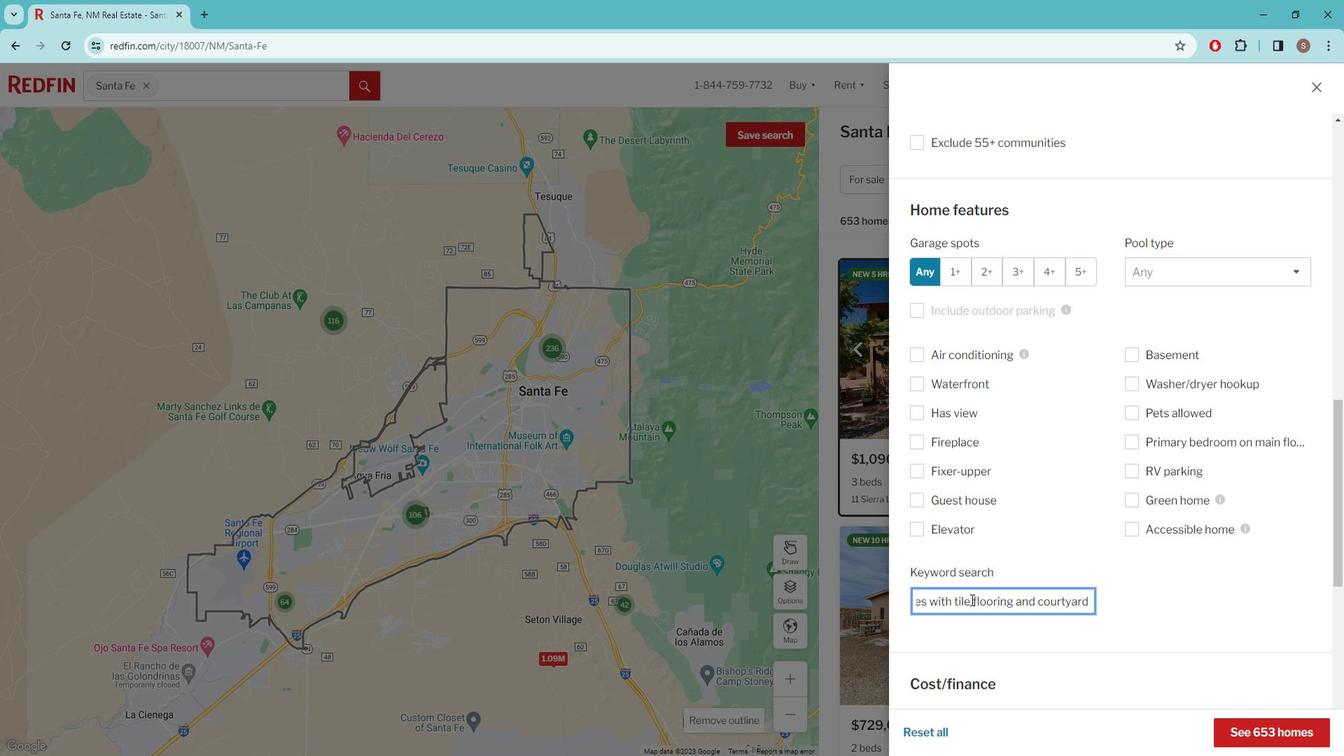 
Action: Mouse scrolled (978, 584) with delta (0, 0)
Screenshot: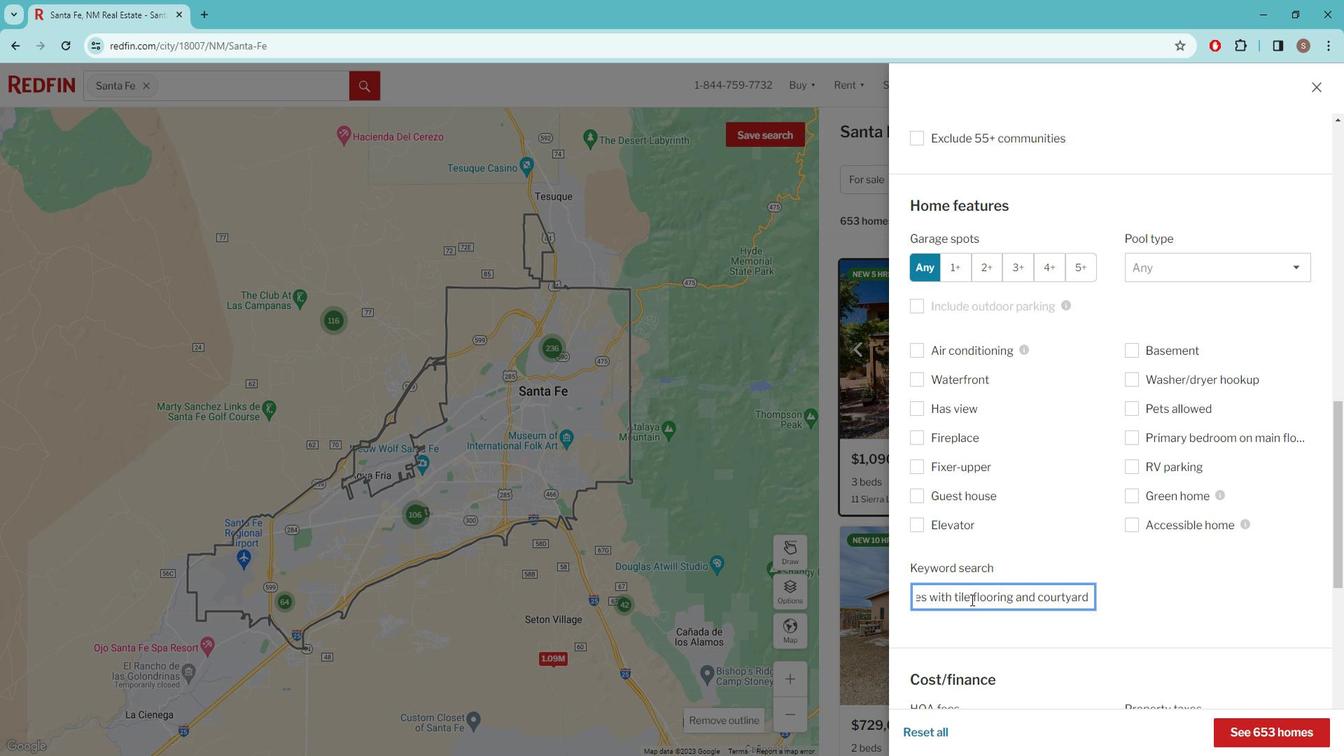 
Action: Mouse scrolled (978, 584) with delta (0, 0)
Screenshot: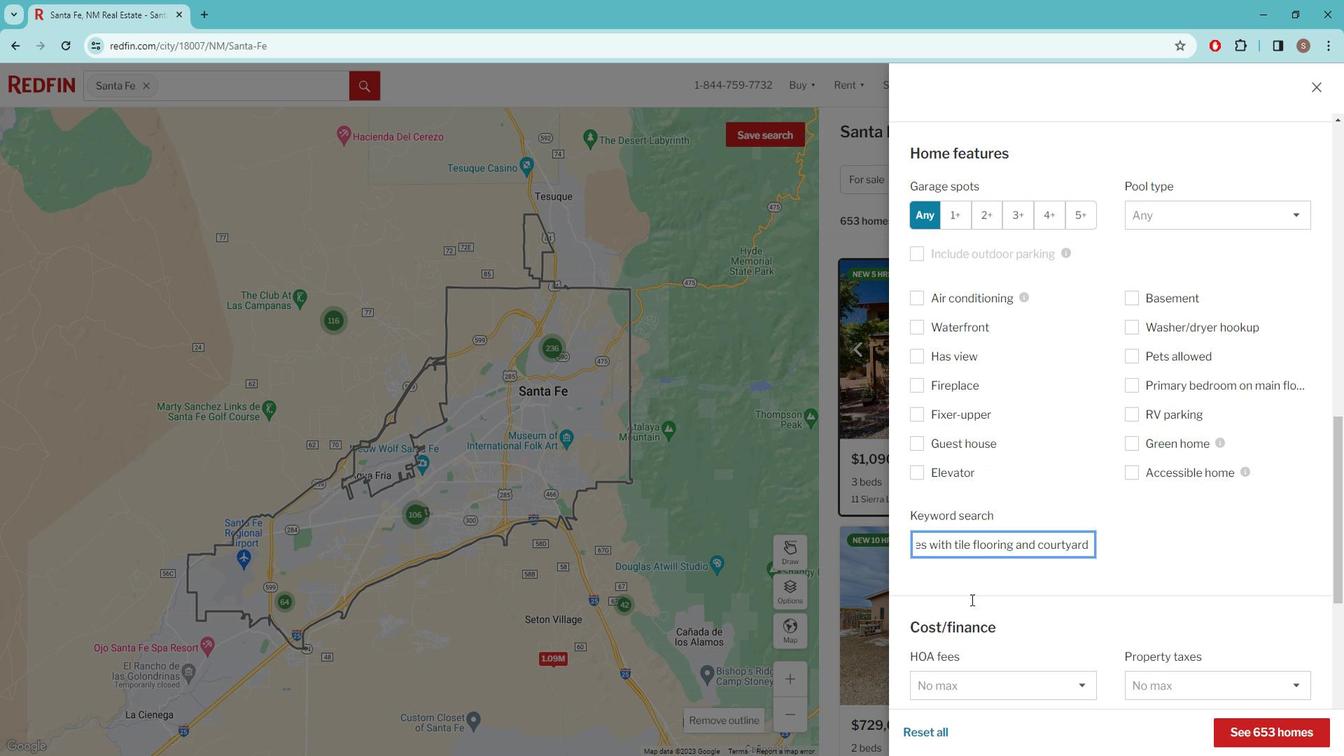 
Action: Mouse moved to (978, 577)
Screenshot: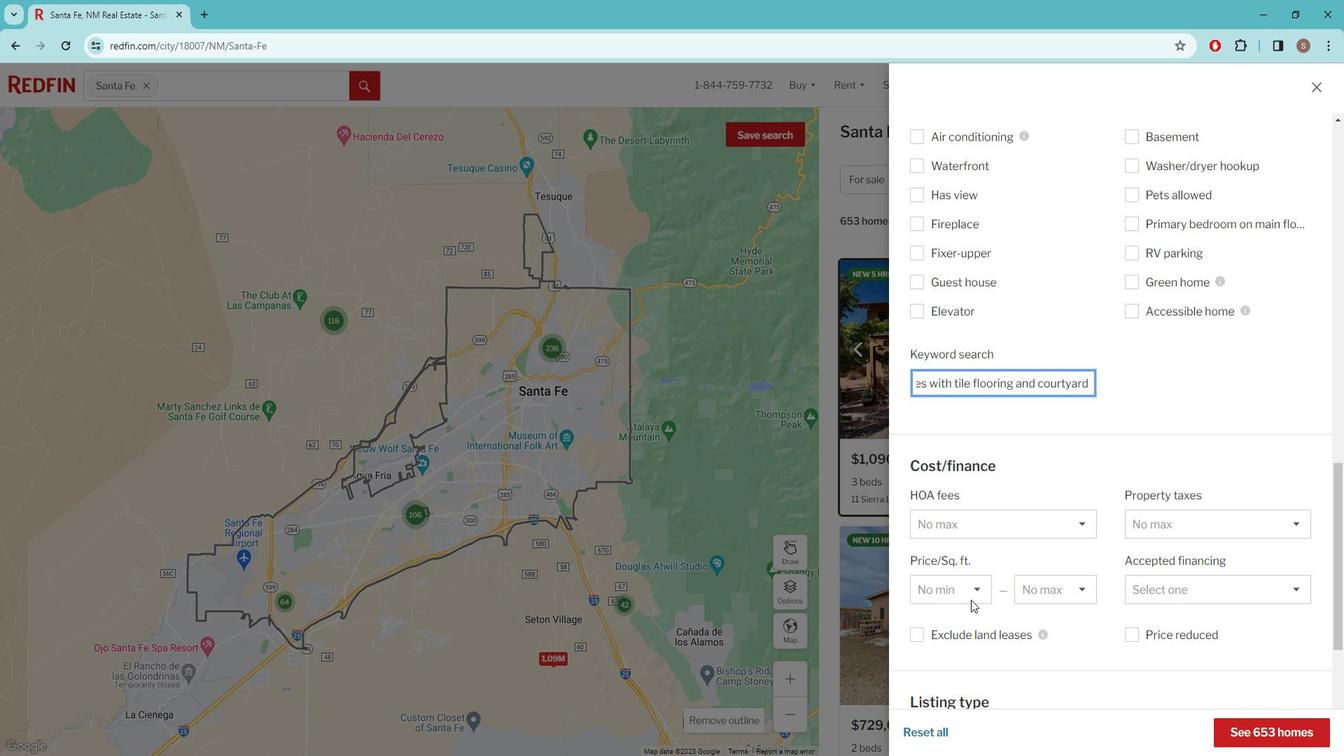 
Action: Mouse scrolled (978, 577) with delta (0, 0)
Screenshot: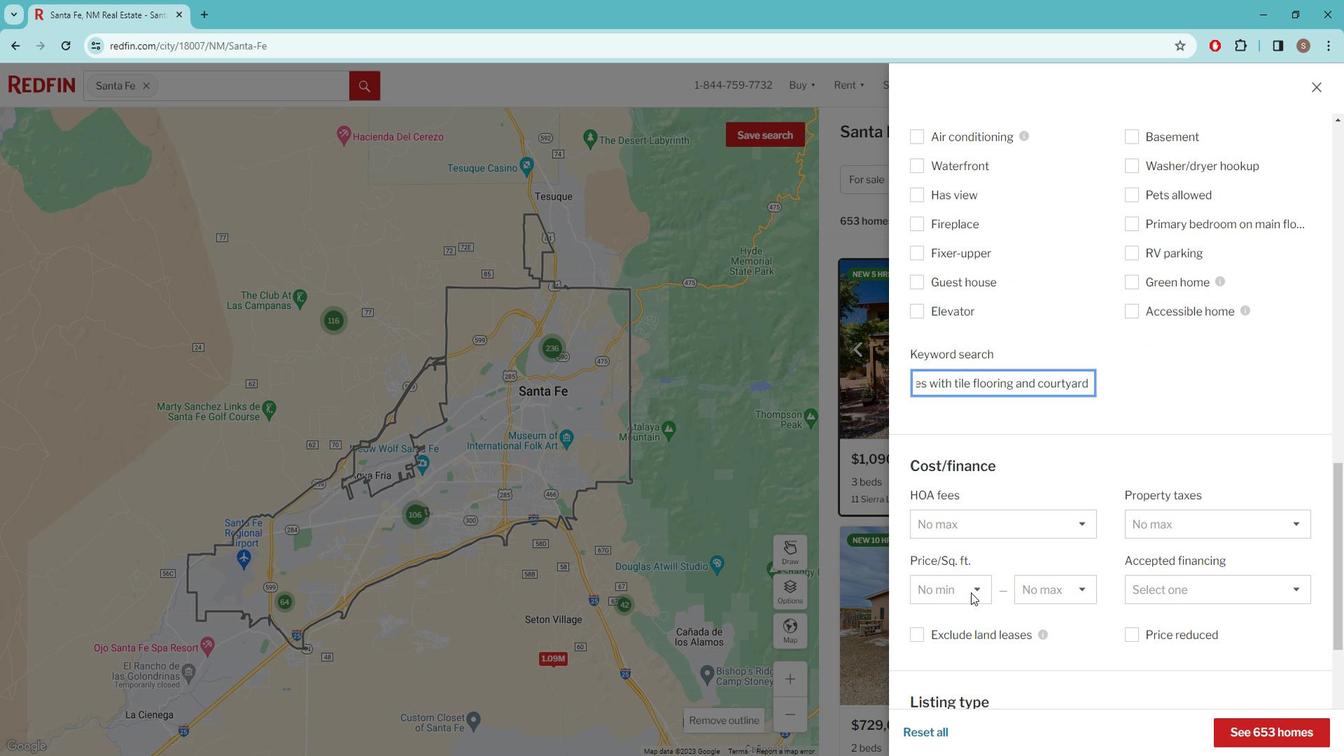 
Action: Mouse scrolled (978, 577) with delta (0, 0)
Screenshot: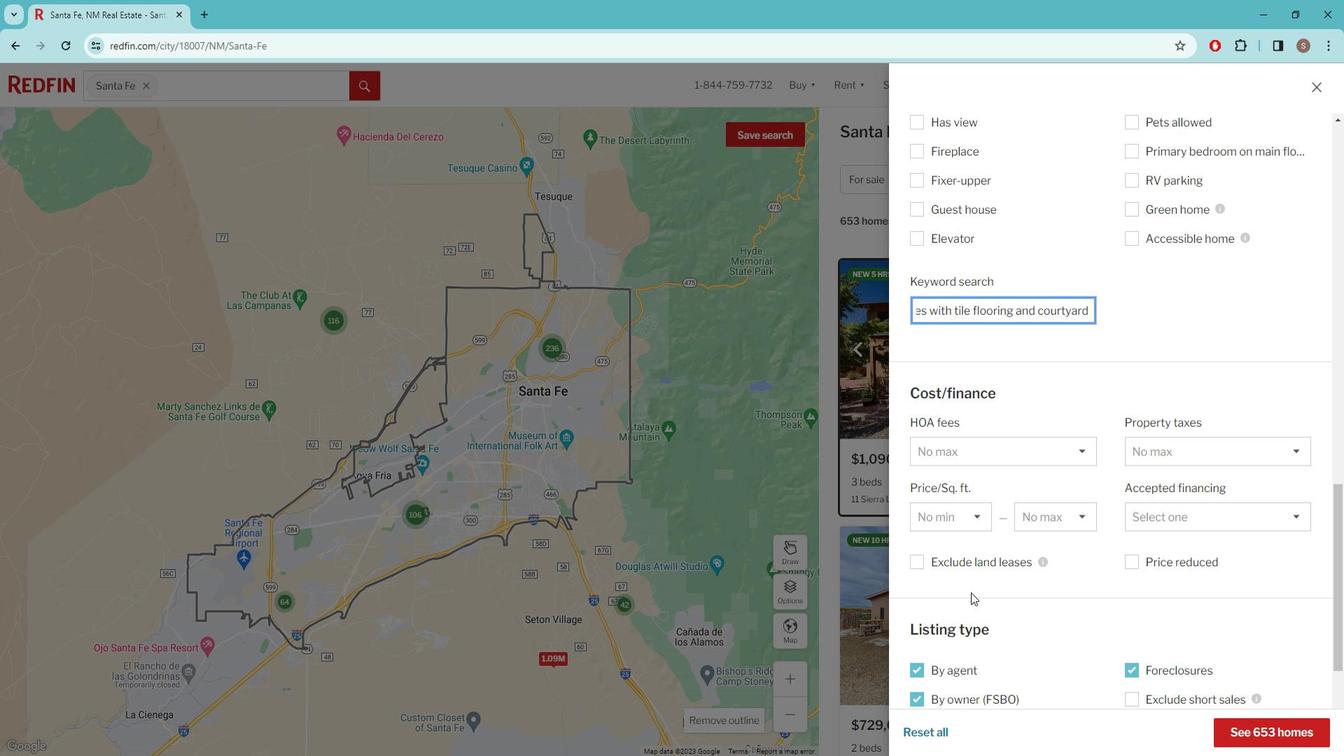 
Action: Mouse scrolled (978, 577) with delta (0, 0)
Screenshot: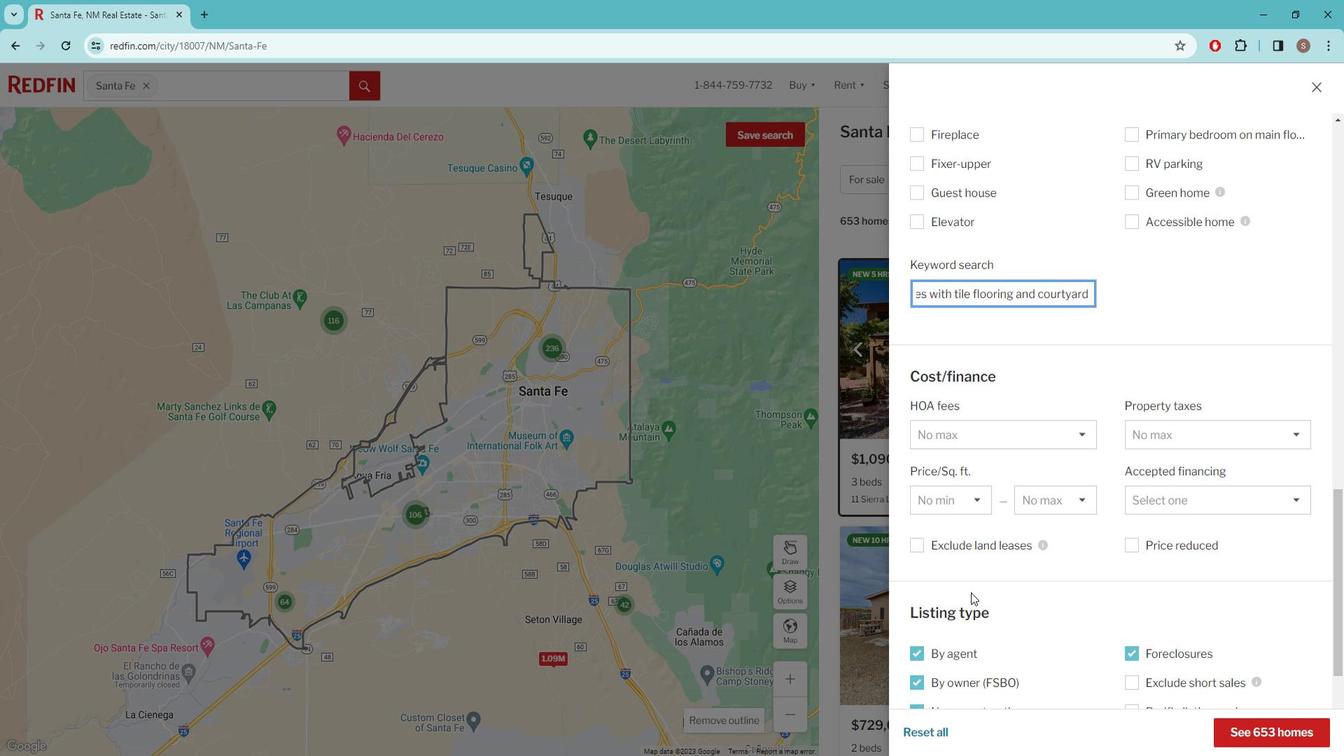 
Action: Mouse moved to (966, 579)
Screenshot: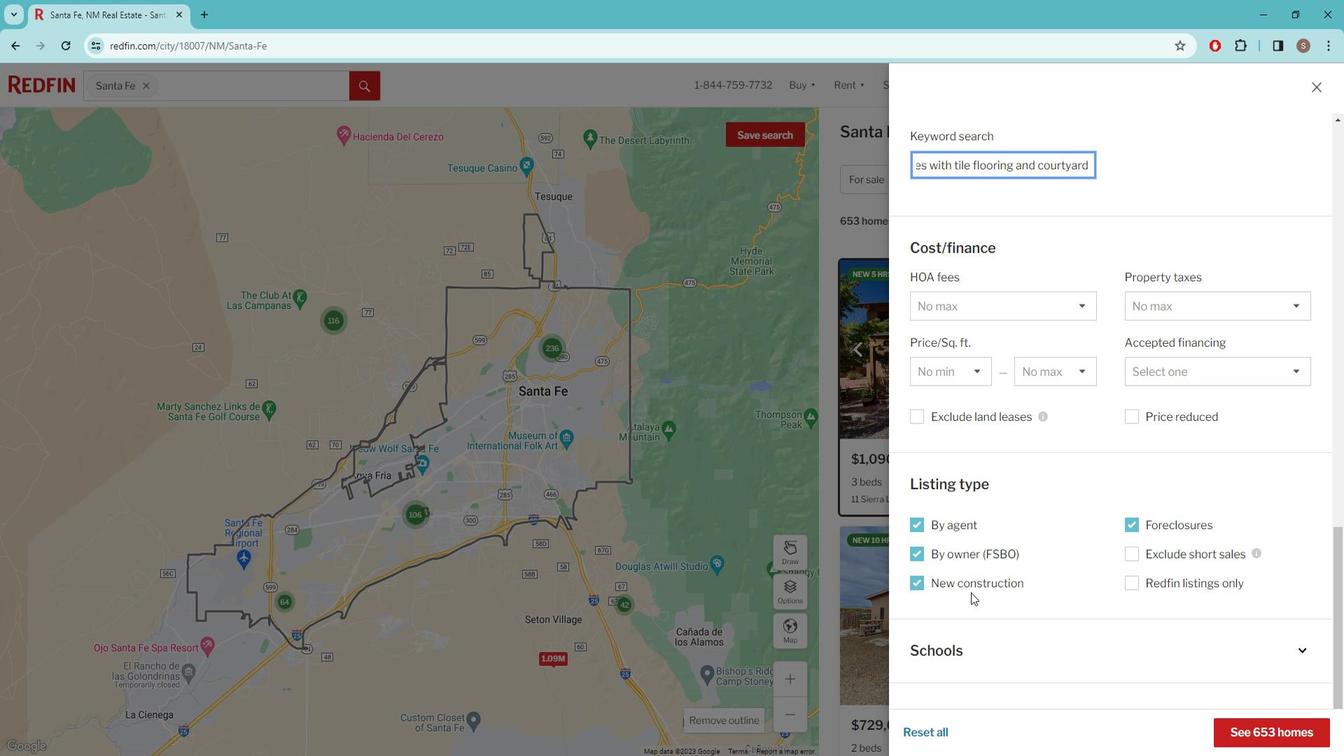
Action: Mouse scrolled (966, 578) with delta (0, 0)
Screenshot: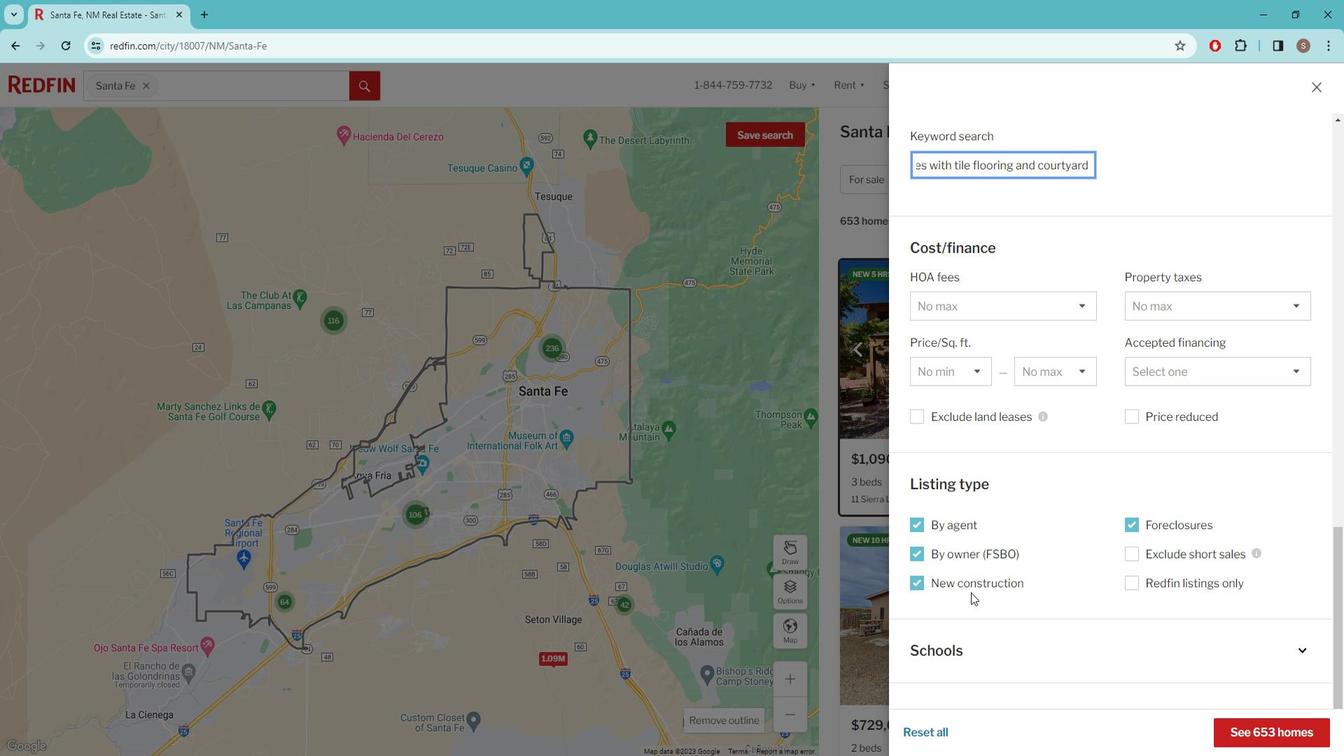 
Action: Mouse moved to (951, 579)
Screenshot: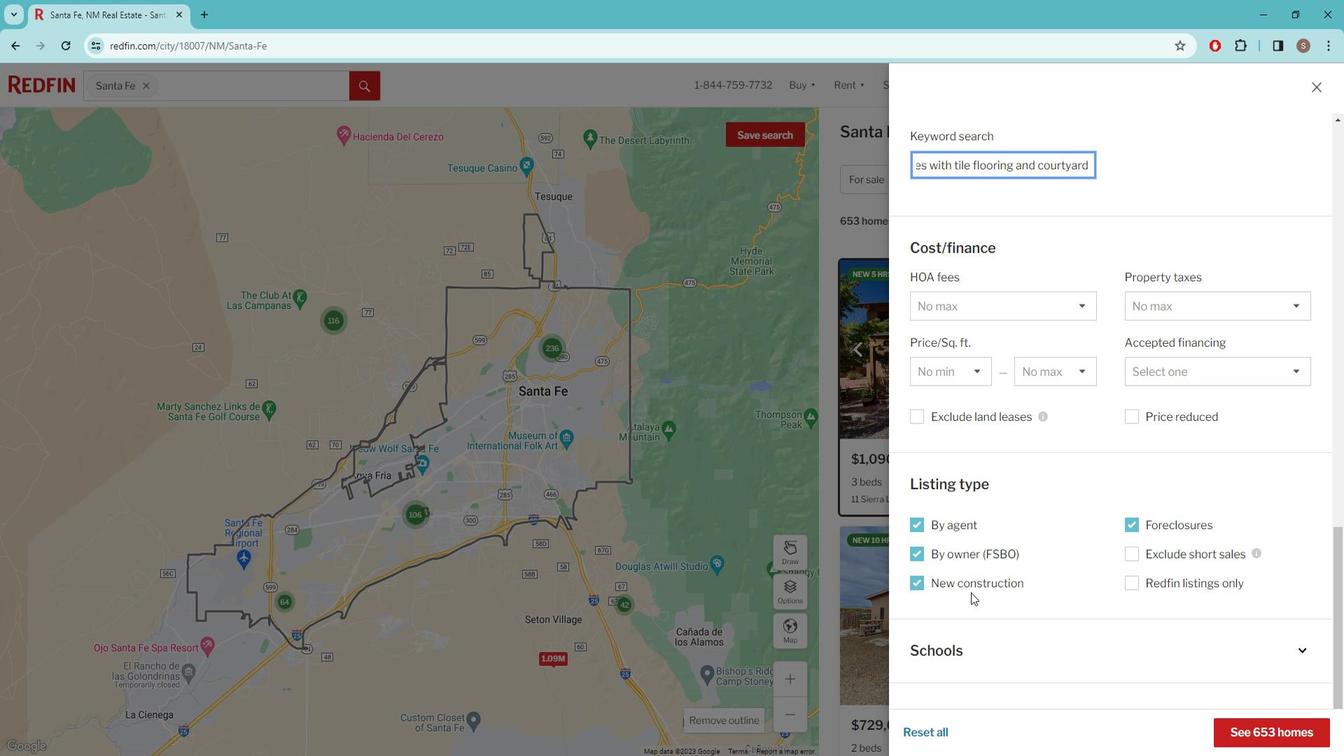 
Action: Mouse scrolled (951, 578) with delta (0, 0)
Screenshot: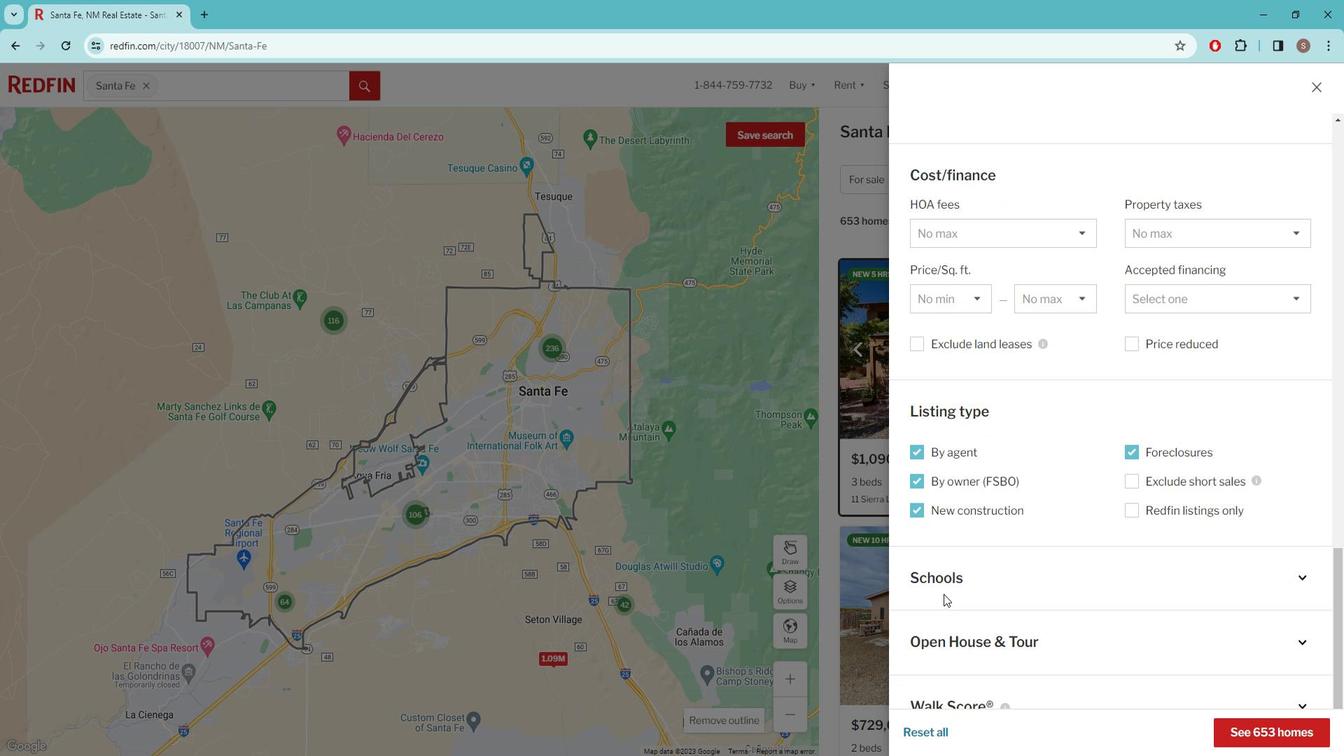 
Action: Mouse scrolled (951, 578) with delta (0, 0)
Screenshot: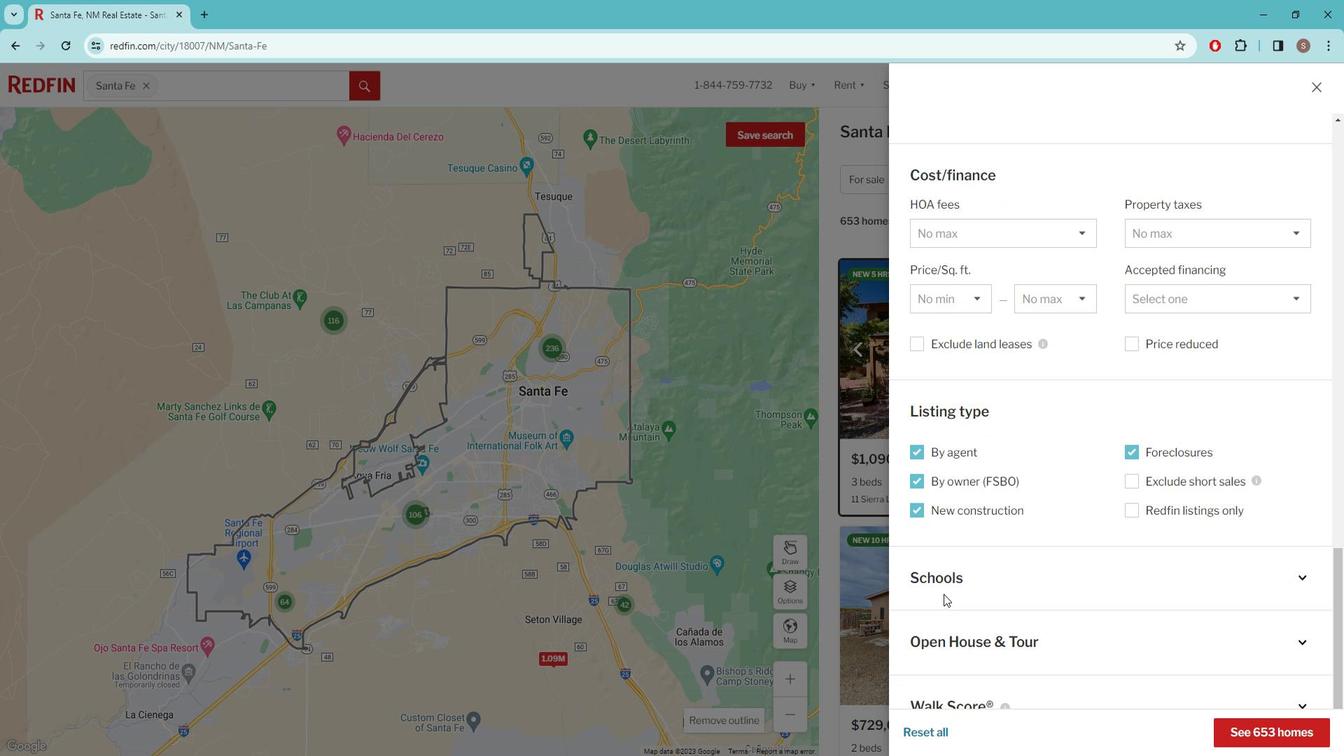 
Action: Mouse moved to (951, 579)
Screenshot: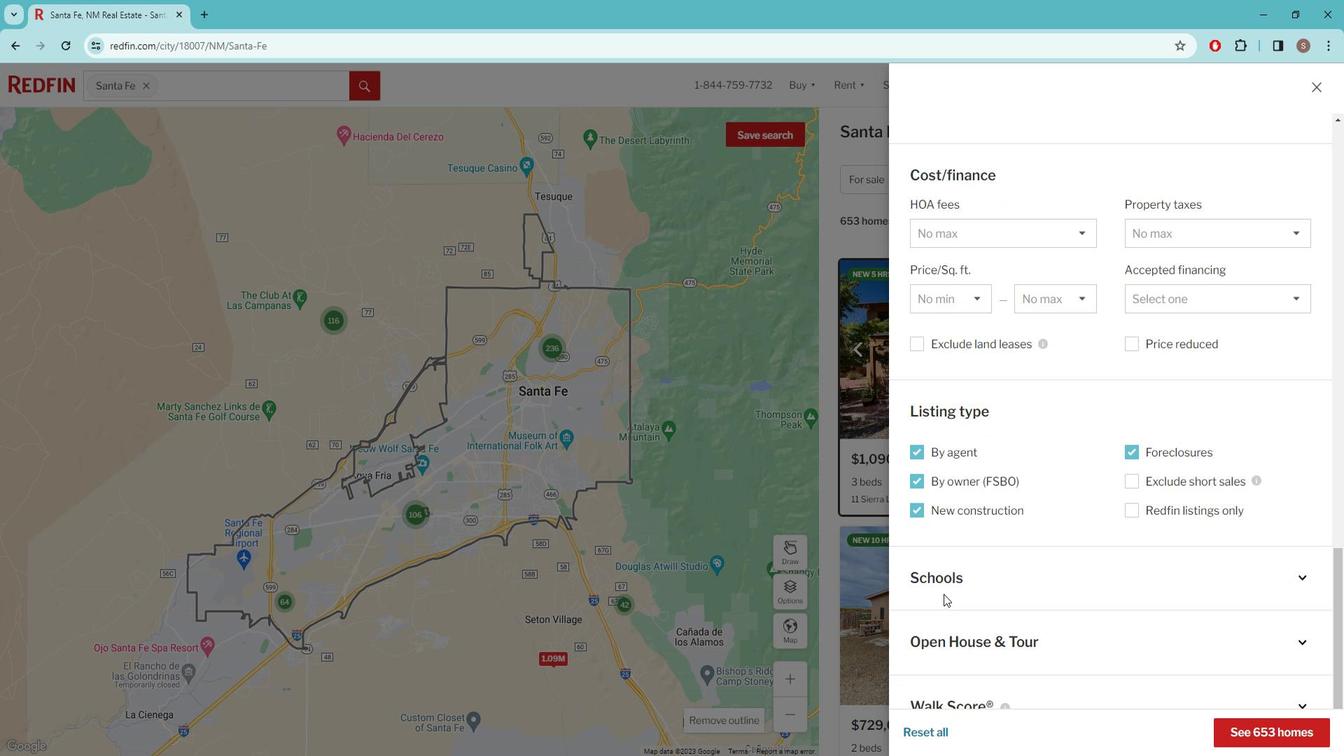 
Action: Mouse scrolled (951, 578) with delta (0, 0)
Screenshot: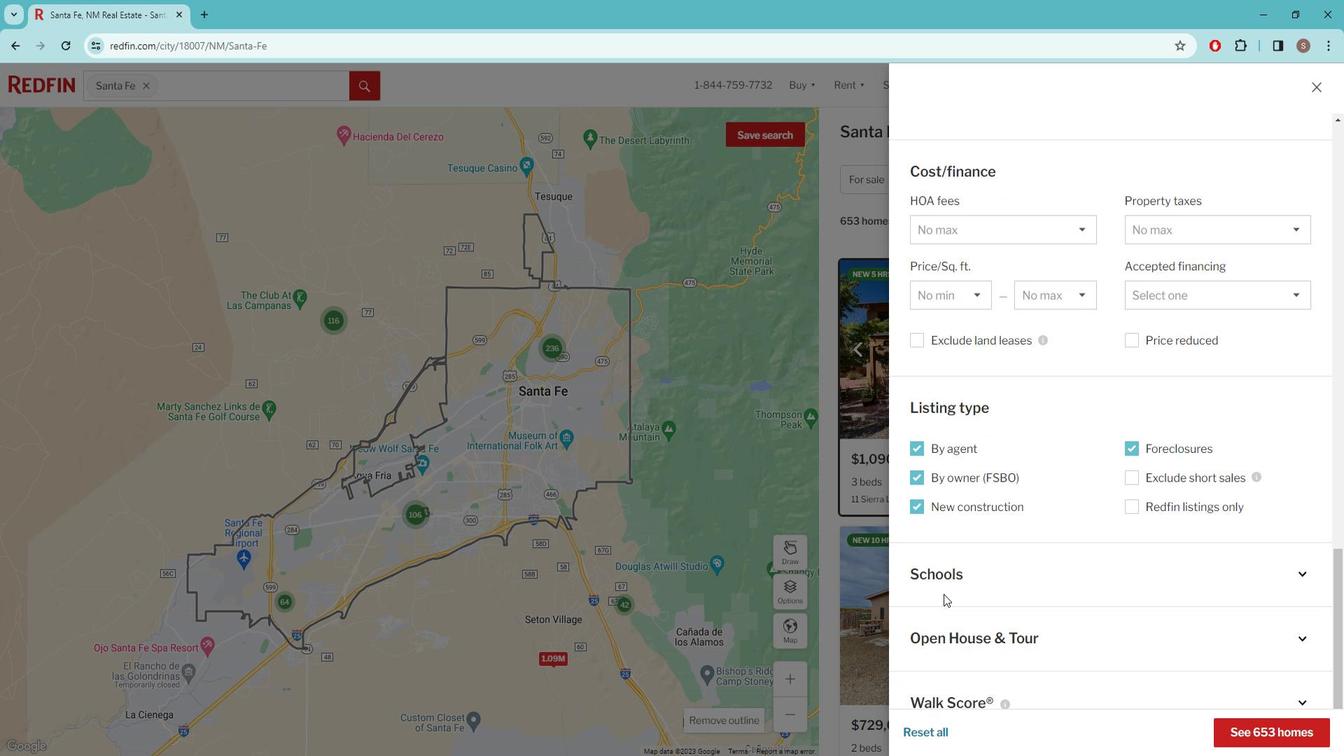 
Action: Mouse moved to (951, 579)
Screenshot: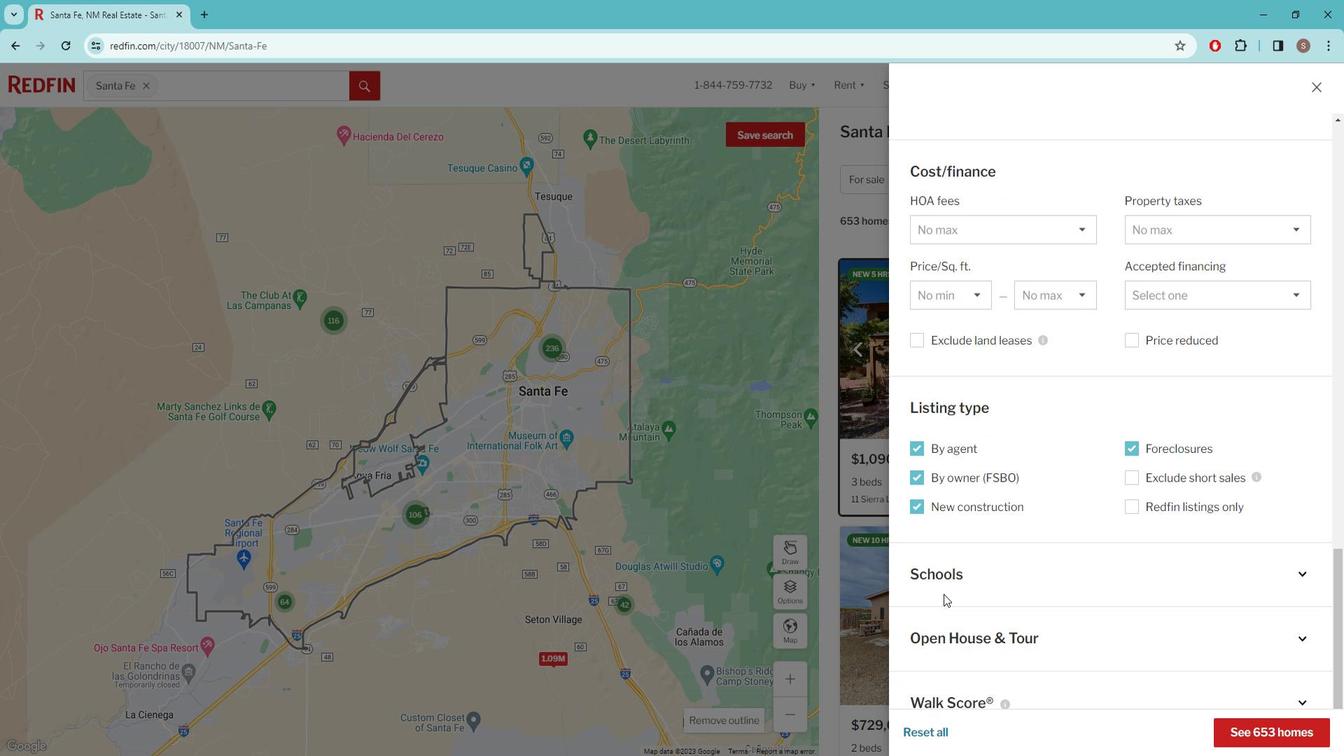 
Action: Mouse scrolled (951, 578) with delta (0, 0)
Screenshot: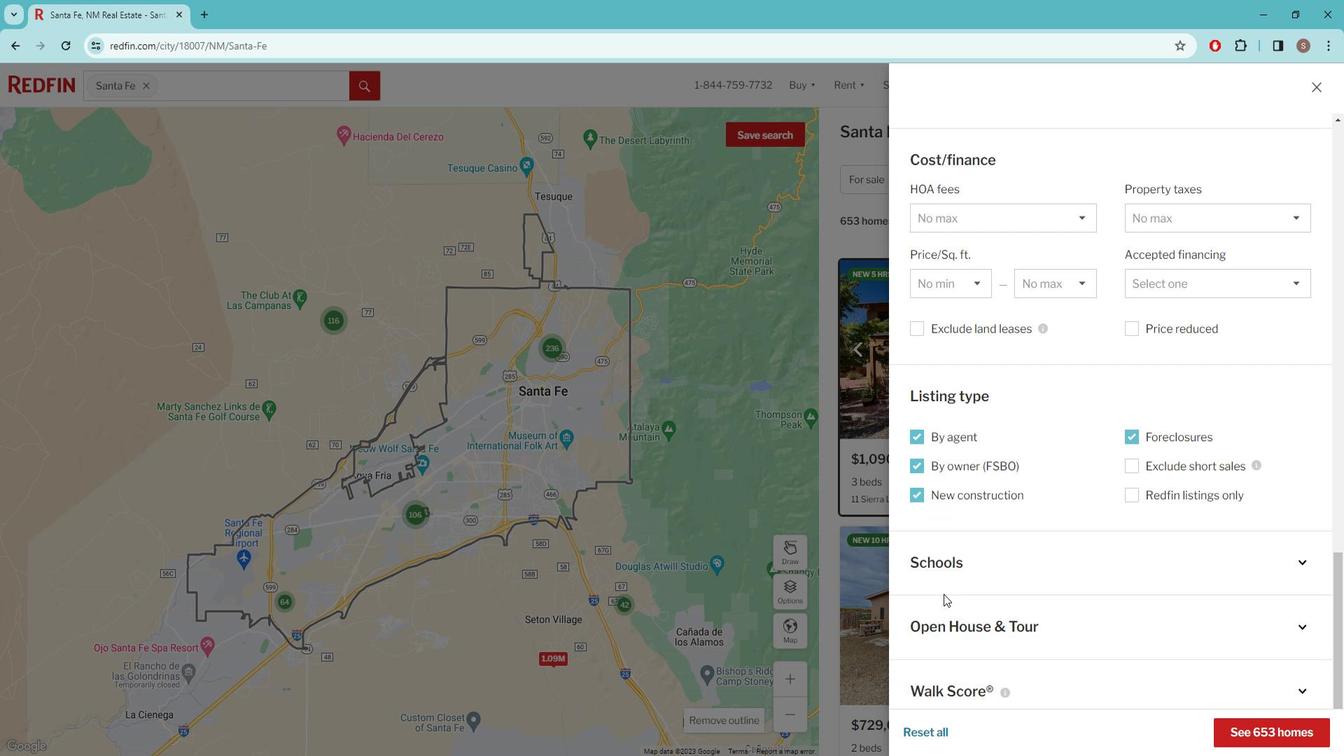 
Action: Mouse moved to (951, 579)
Screenshot: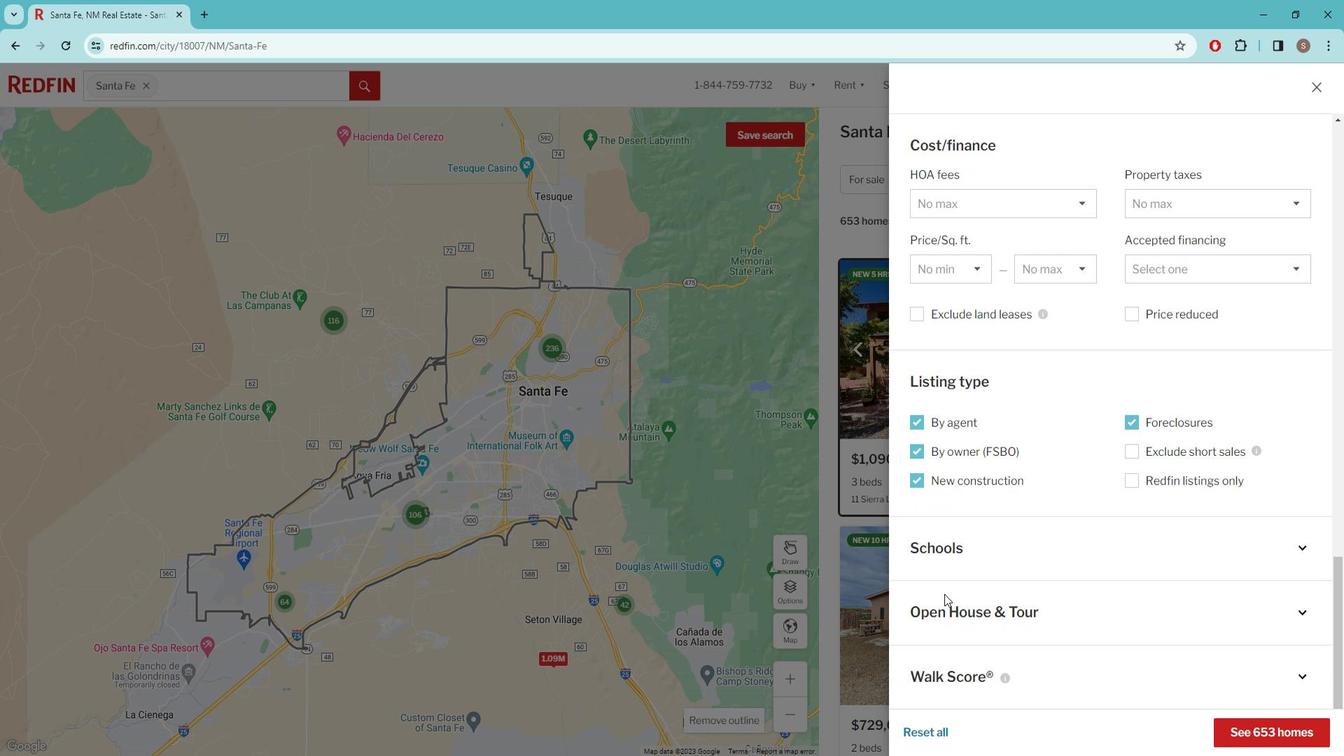 
Action: Mouse scrolled (951, 578) with delta (0, 0)
Screenshot: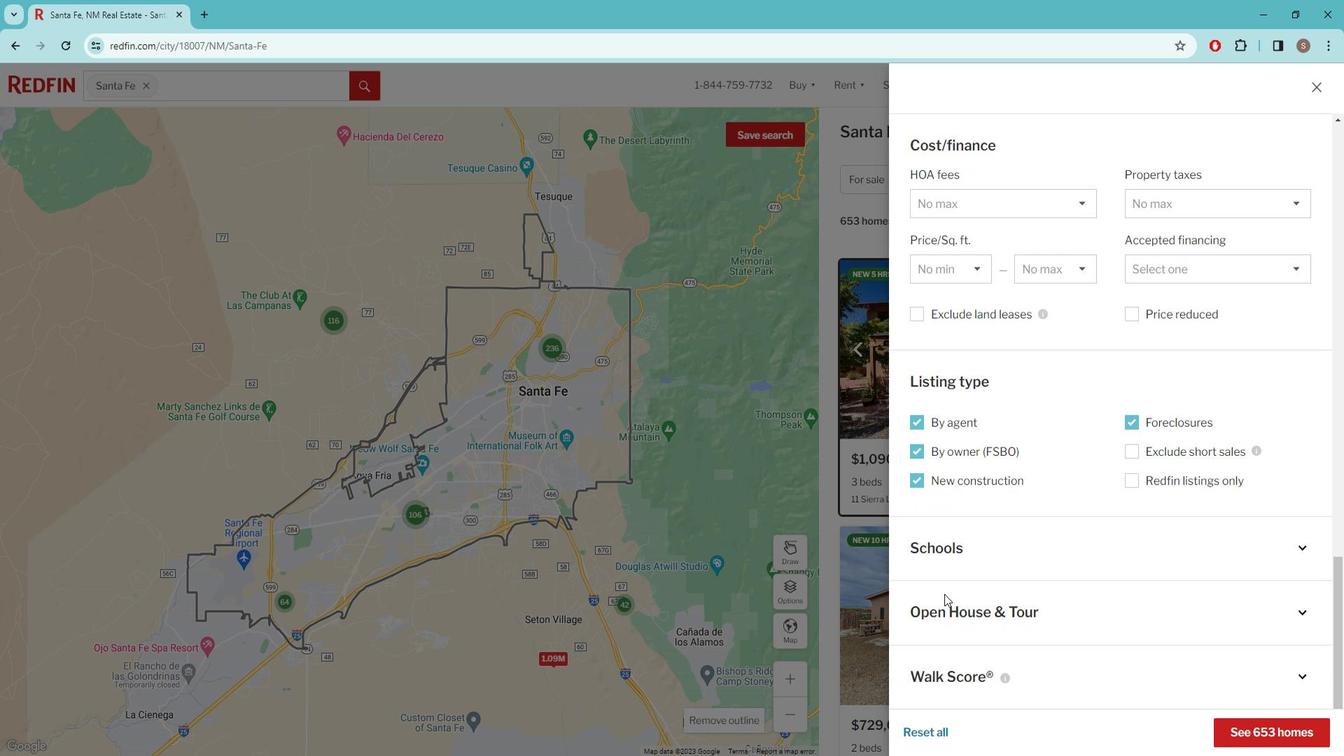 
Action: Mouse moved to (1244, 701)
Screenshot: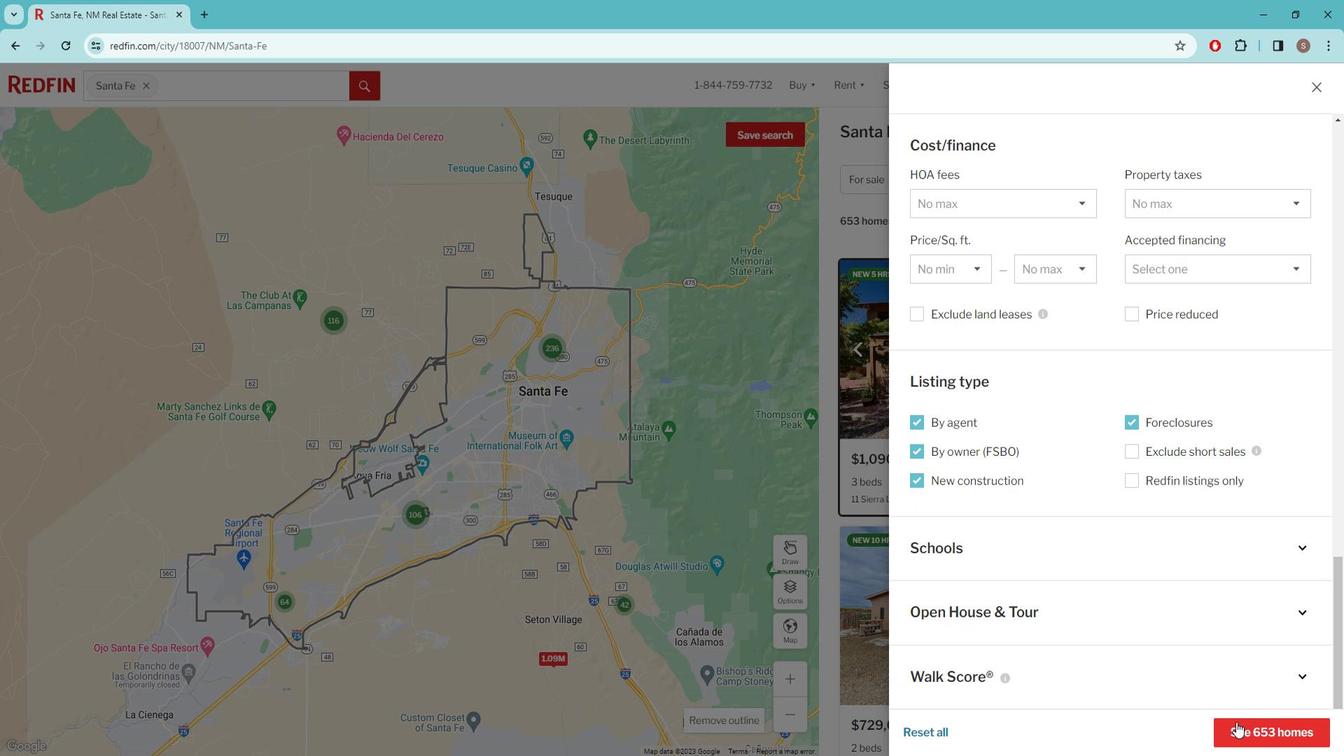 
Action: Mouse pressed left at (1244, 701)
Screenshot: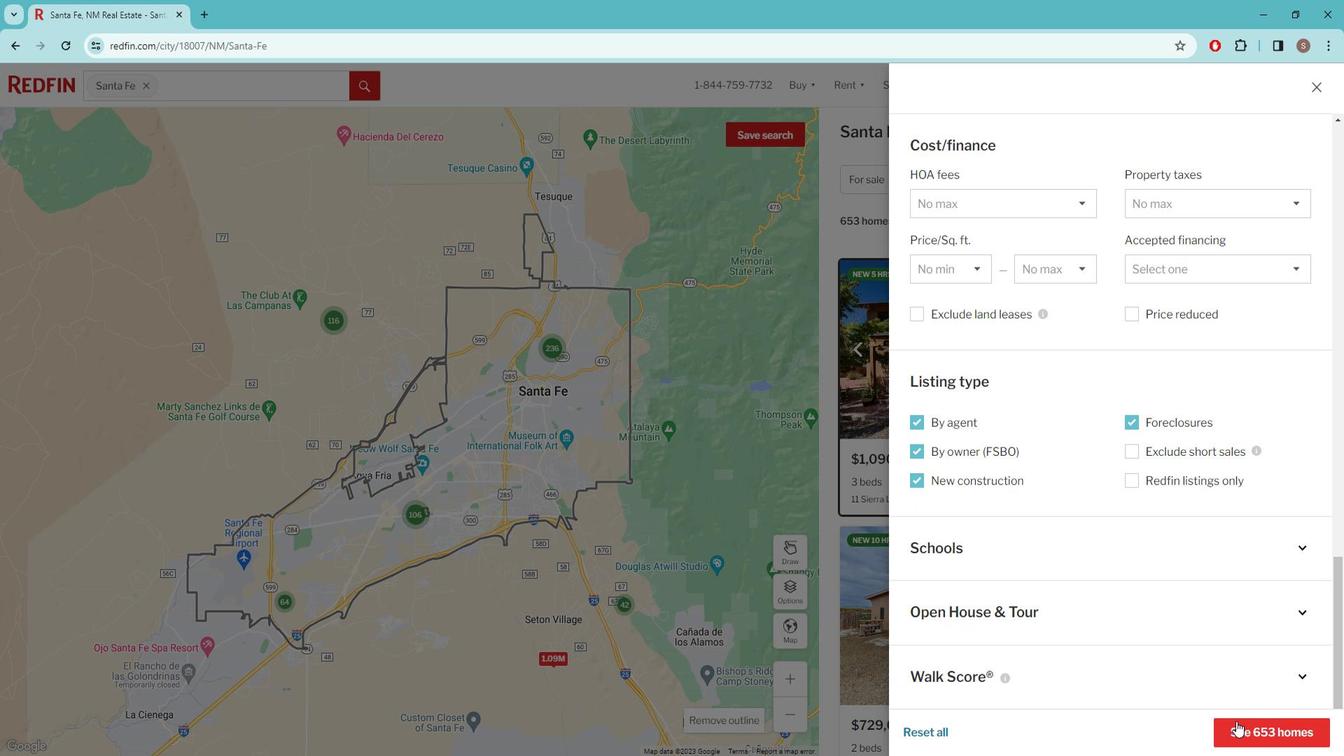 
Action: Mouse moved to (1046, 526)
Screenshot: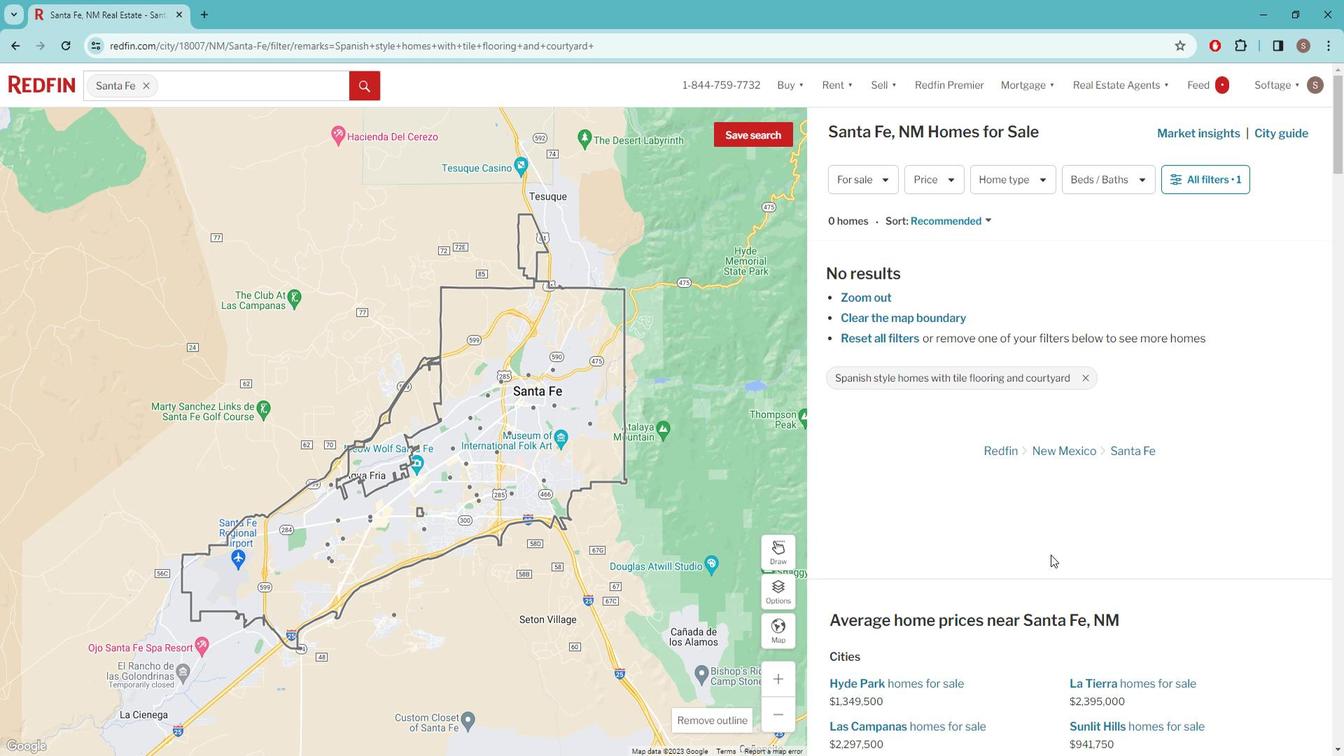
